 Task: Check the average views per listing of gas furnace in the last 3 years.
Action: Mouse moved to (868, 202)
Screenshot: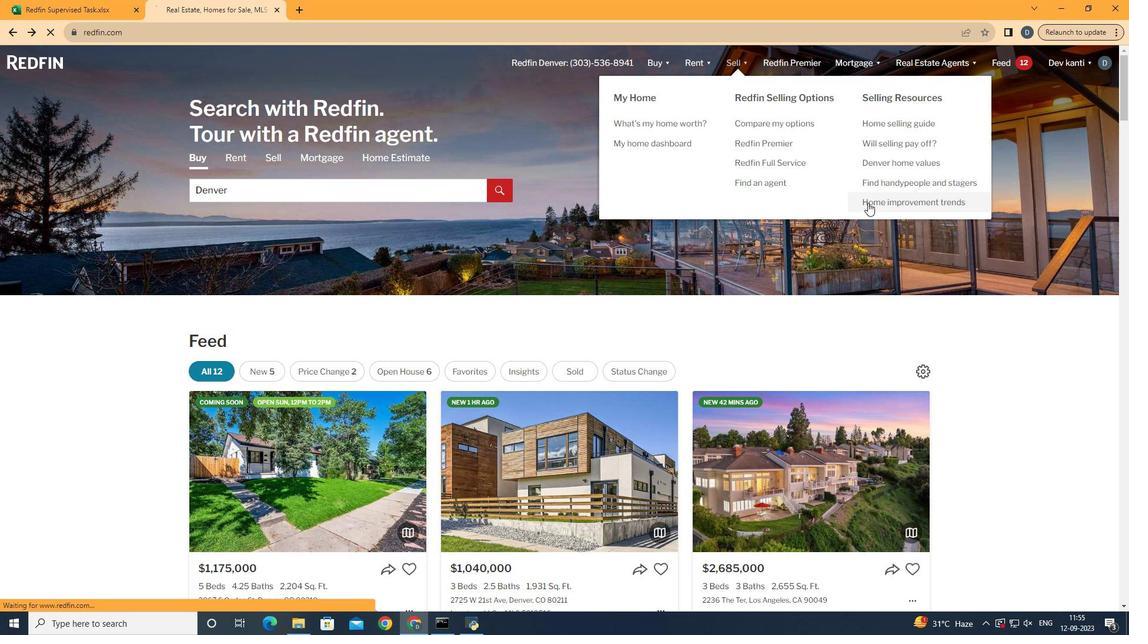 
Action: Mouse pressed left at (868, 202)
Screenshot: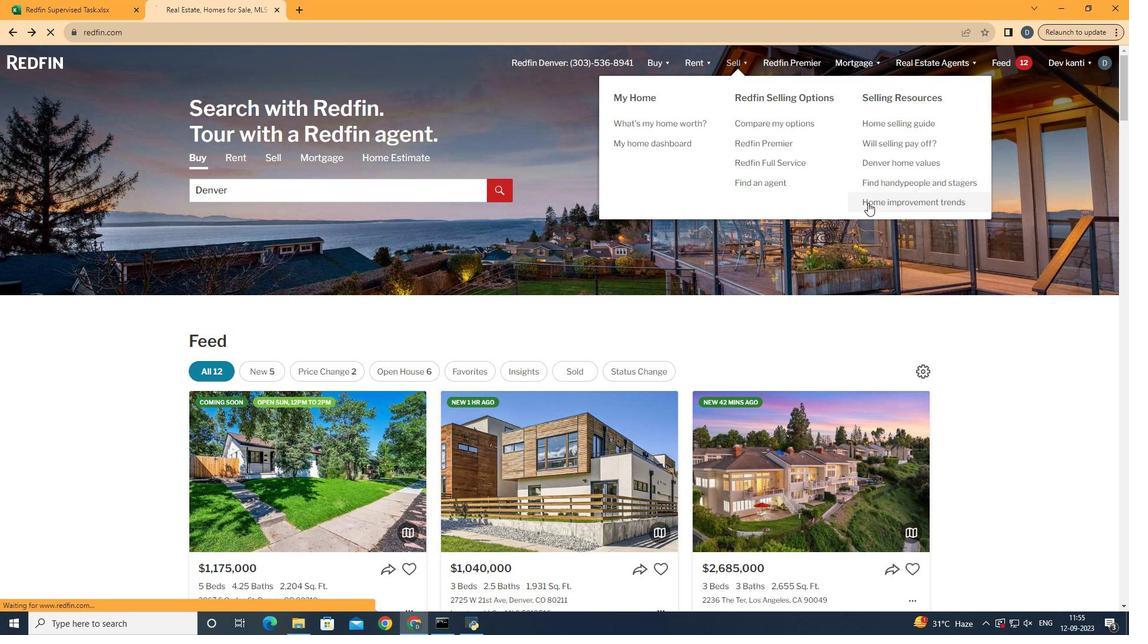 
Action: Mouse moved to (267, 231)
Screenshot: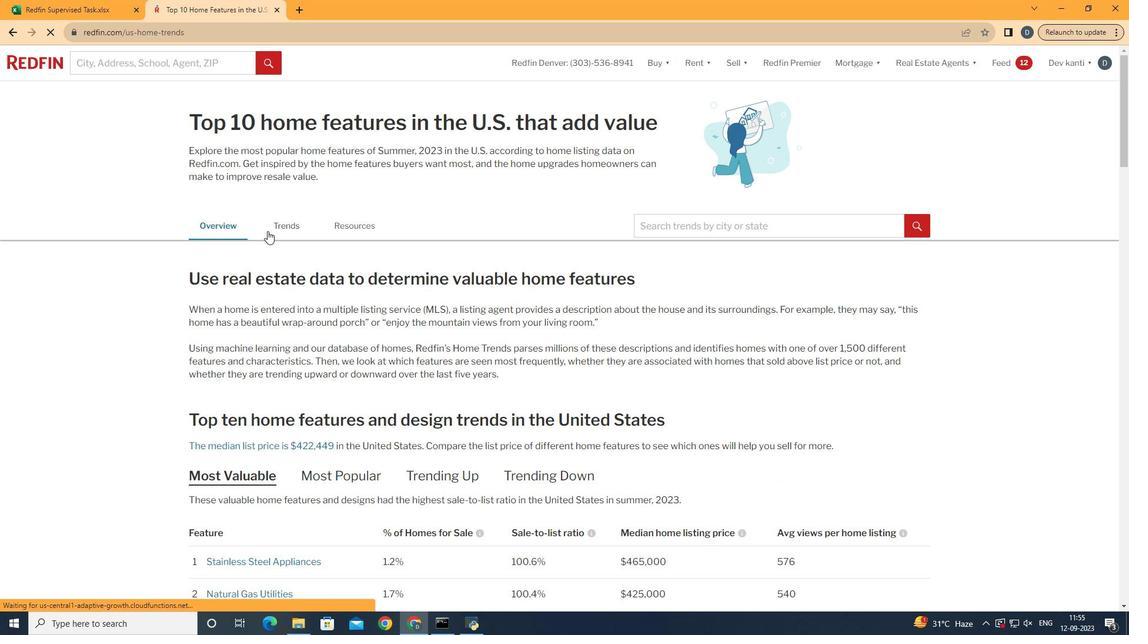 
Action: Mouse pressed left at (267, 231)
Screenshot: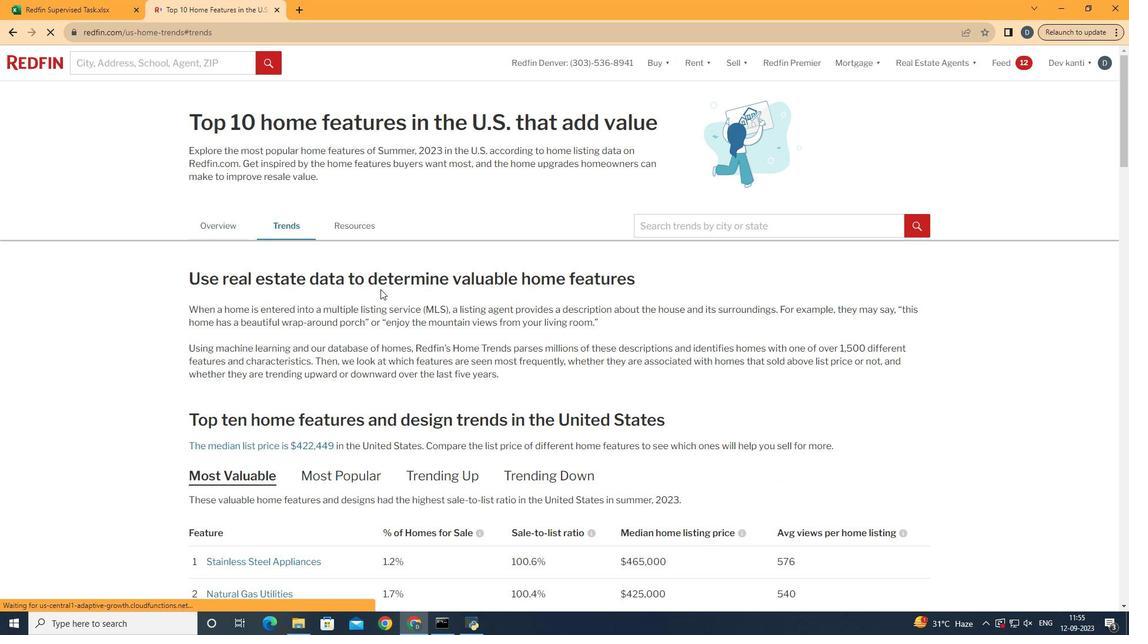 
Action: Mouse moved to (481, 315)
Screenshot: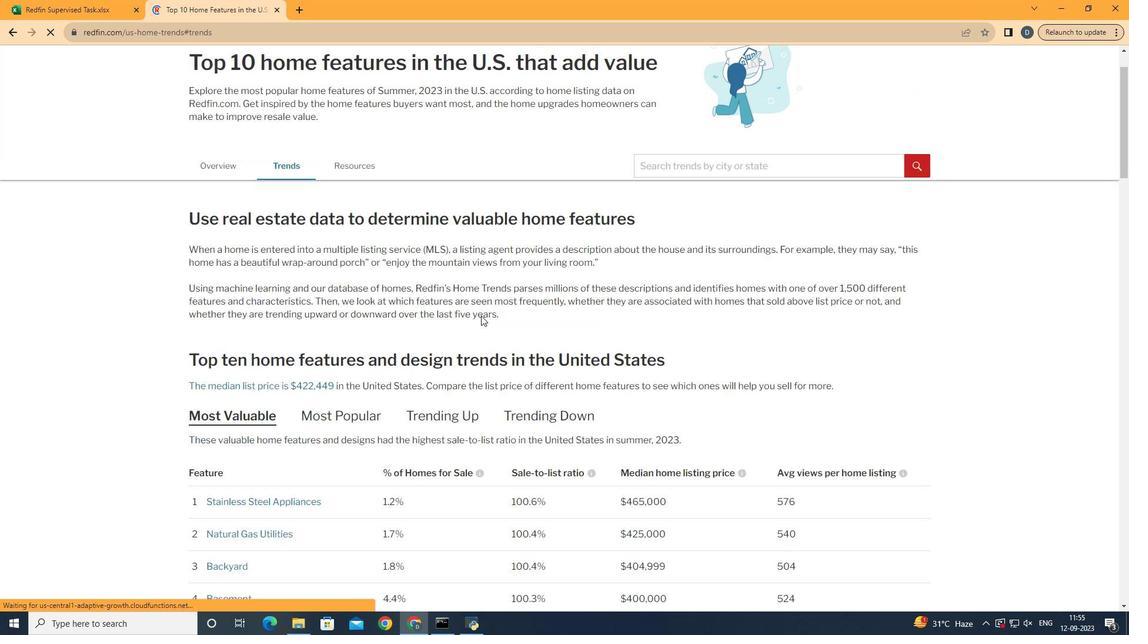 
Action: Mouse scrolled (481, 315) with delta (0, 0)
Screenshot: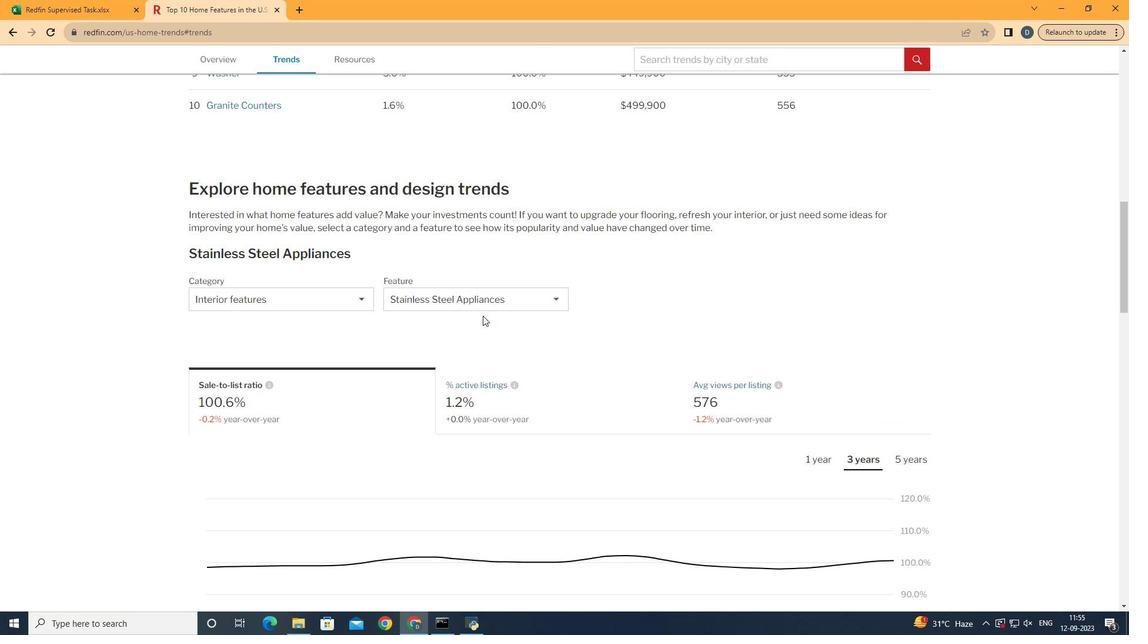 
Action: Mouse moved to (481, 315)
Screenshot: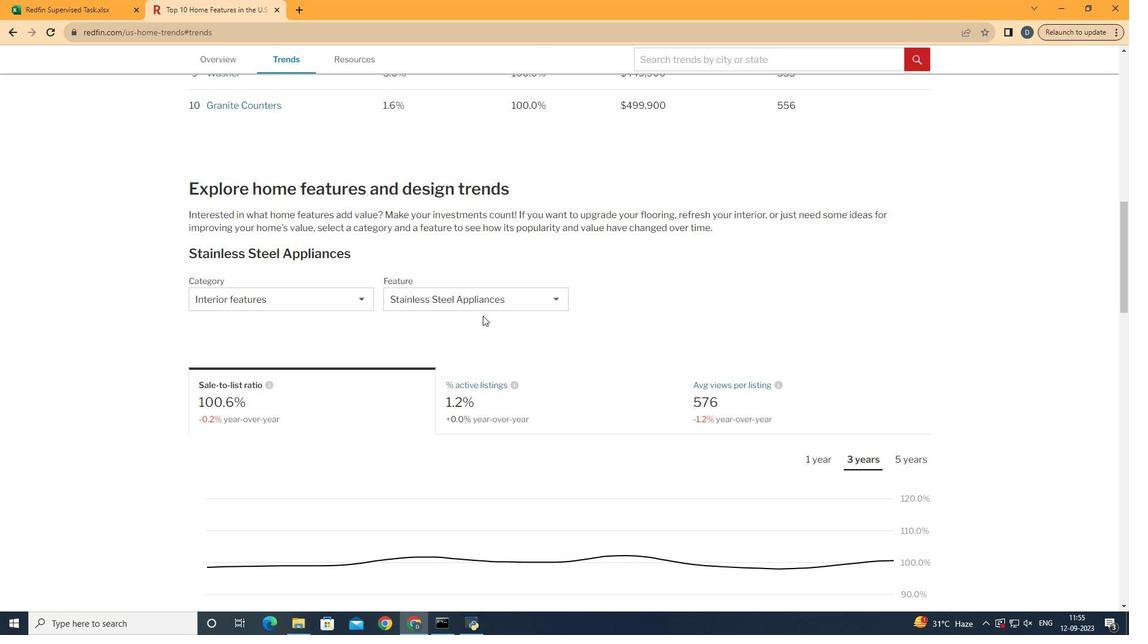 
Action: Mouse scrolled (481, 315) with delta (0, 0)
Screenshot: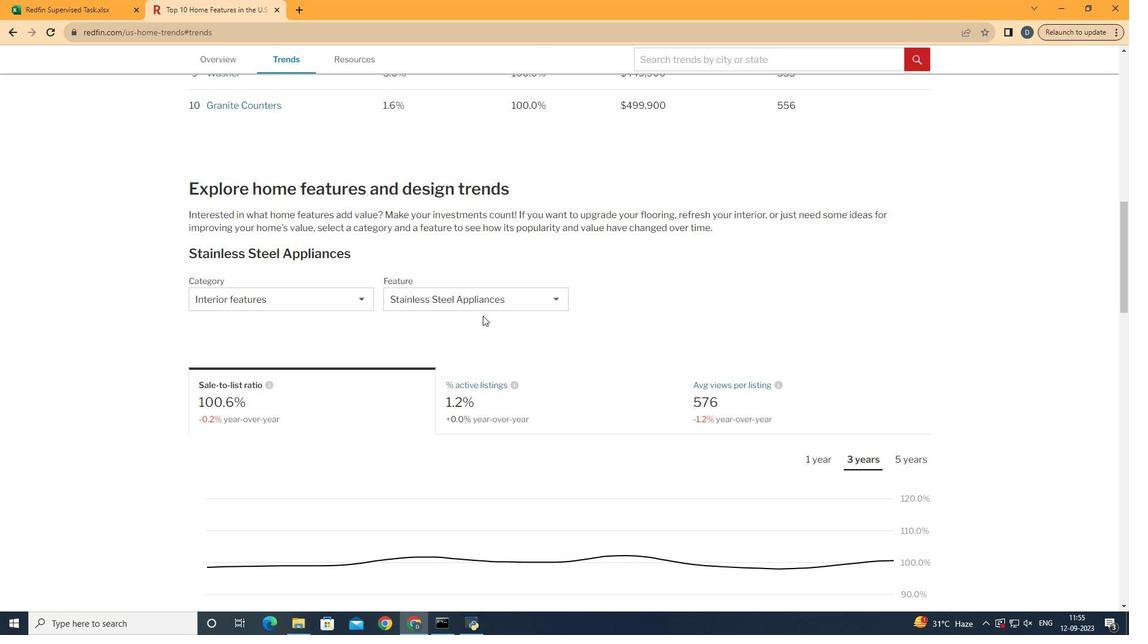 
Action: Mouse scrolled (481, 315) with delta (0, 0)
Screenshot: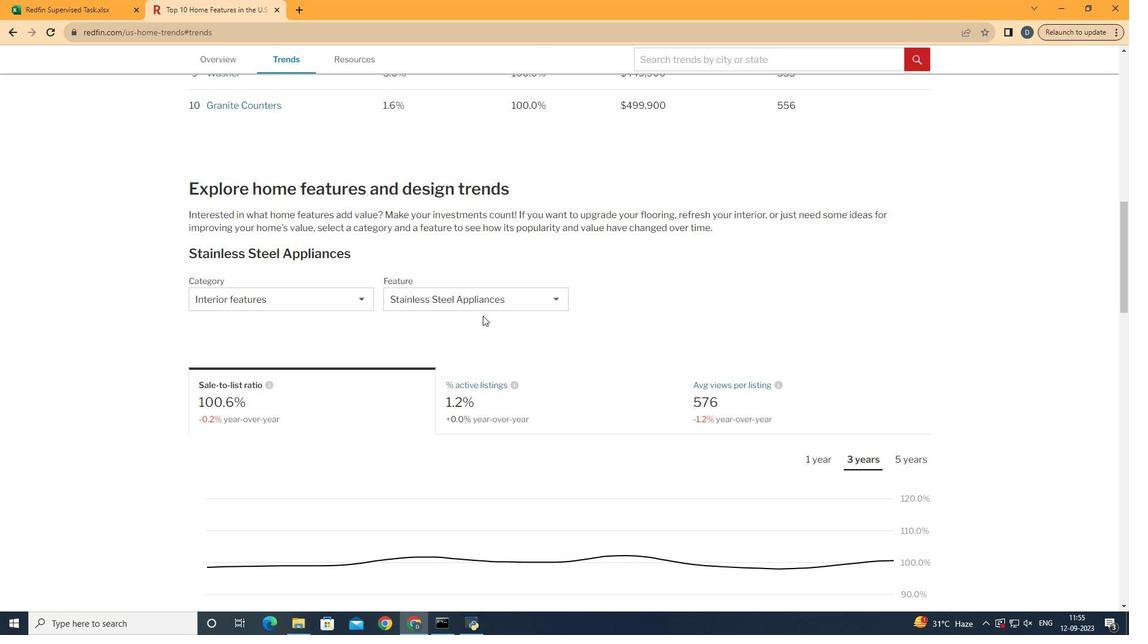
Action: Mouse scrolled (481, 315) with delta (0, 0)
Screenshot: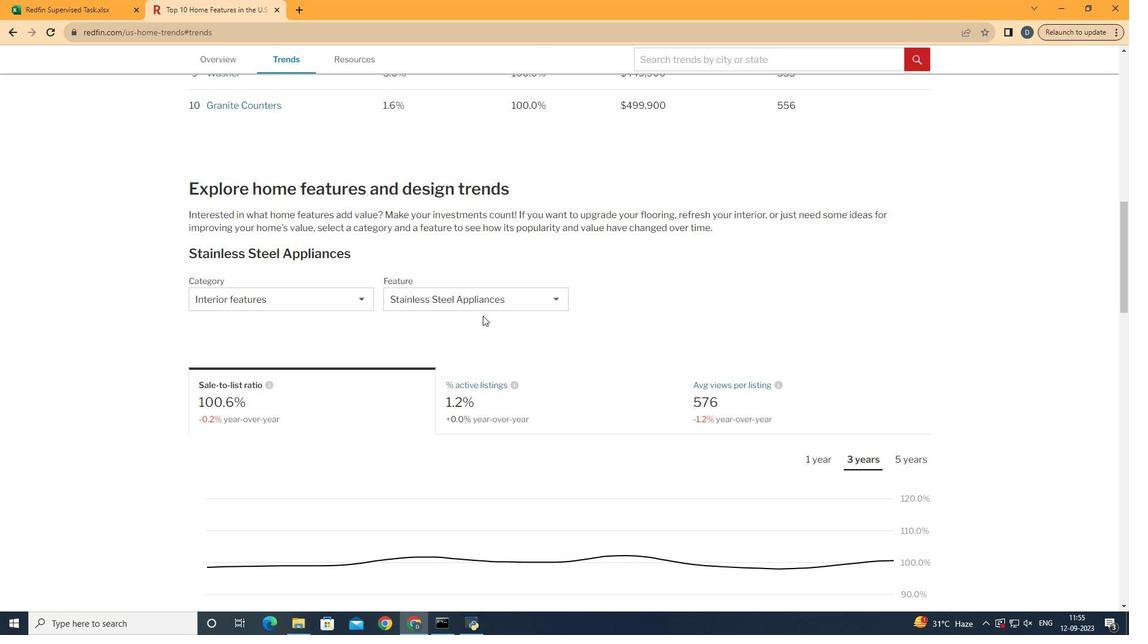 
Action: Mouse scrolled (481, 315) with delta (0, 0)
Screenshot: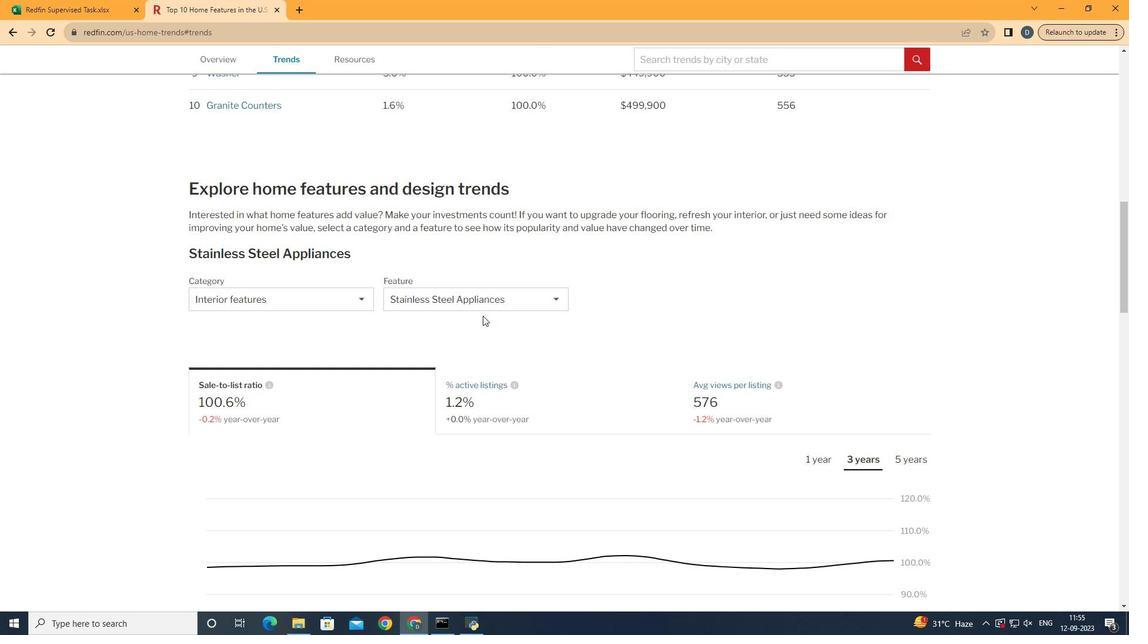 
Action: Mouse scrolled (481, 315) with delta (0, 0)
Screenshot: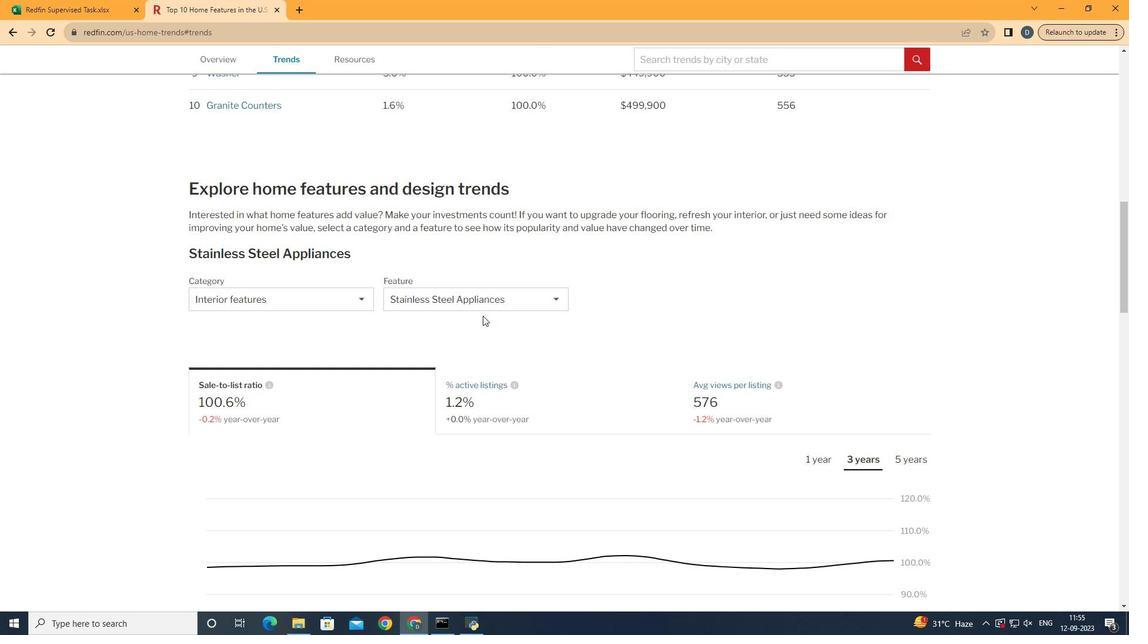 
Action: Mouse scrolled (481, 315) with delta (0, 0)
Screenshot: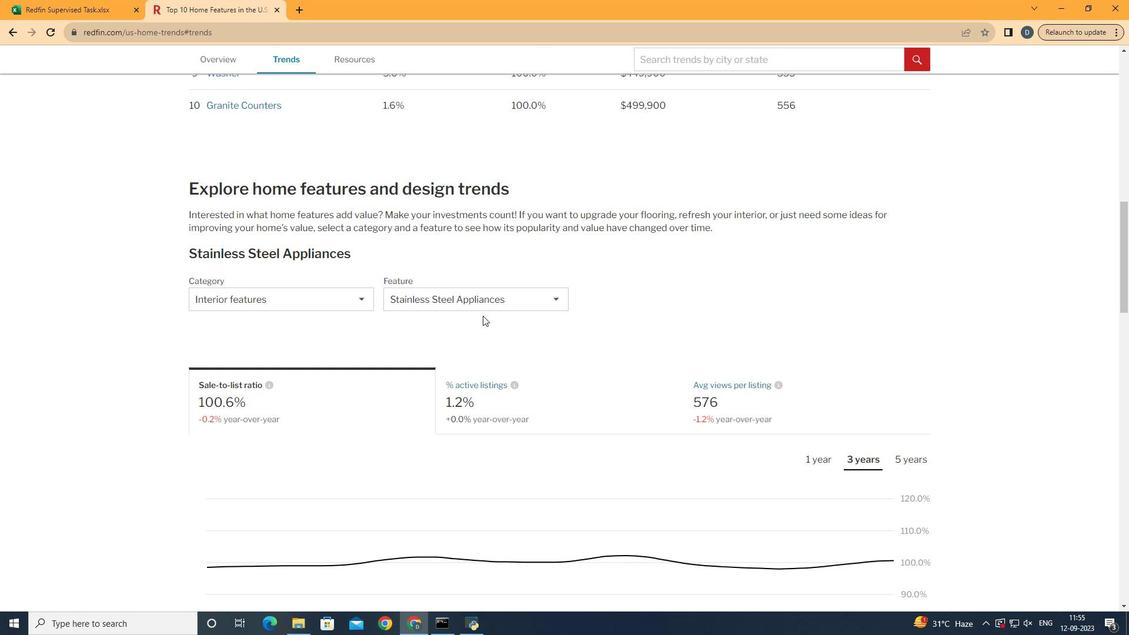 
Action: Mouse moved to (360, 292)
Screenshot: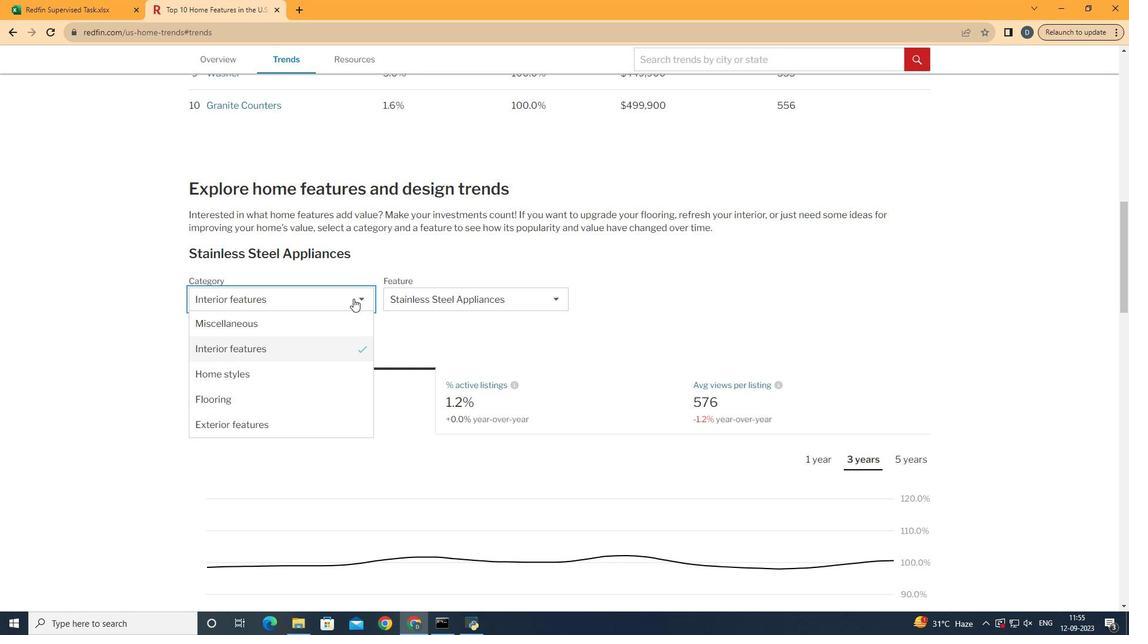 
Action: Mouse pressed left at (360, 292)
Screenshot: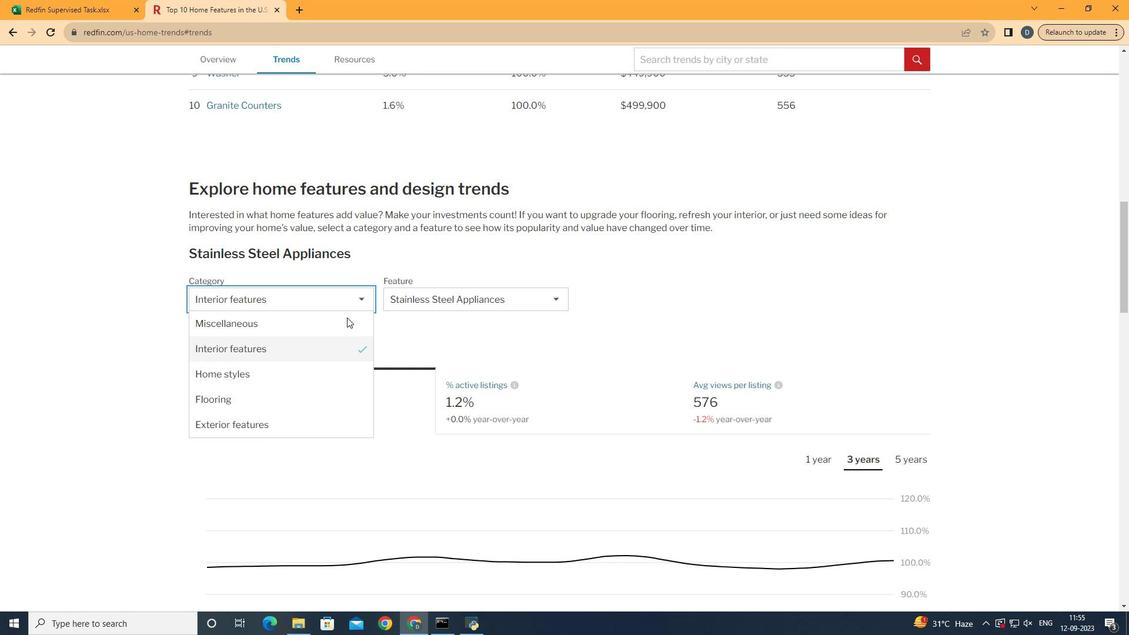 
Action: Mouse moved to (345, 348)
Screenshot: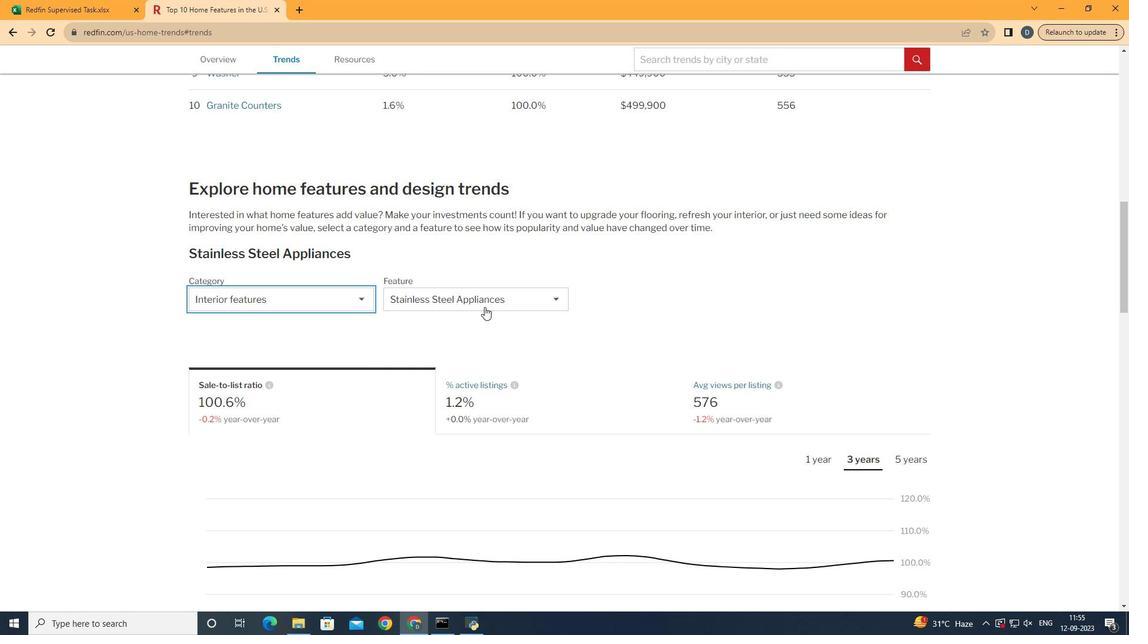 
Action: Mouse pressed left at (345, 348)
Screenshot: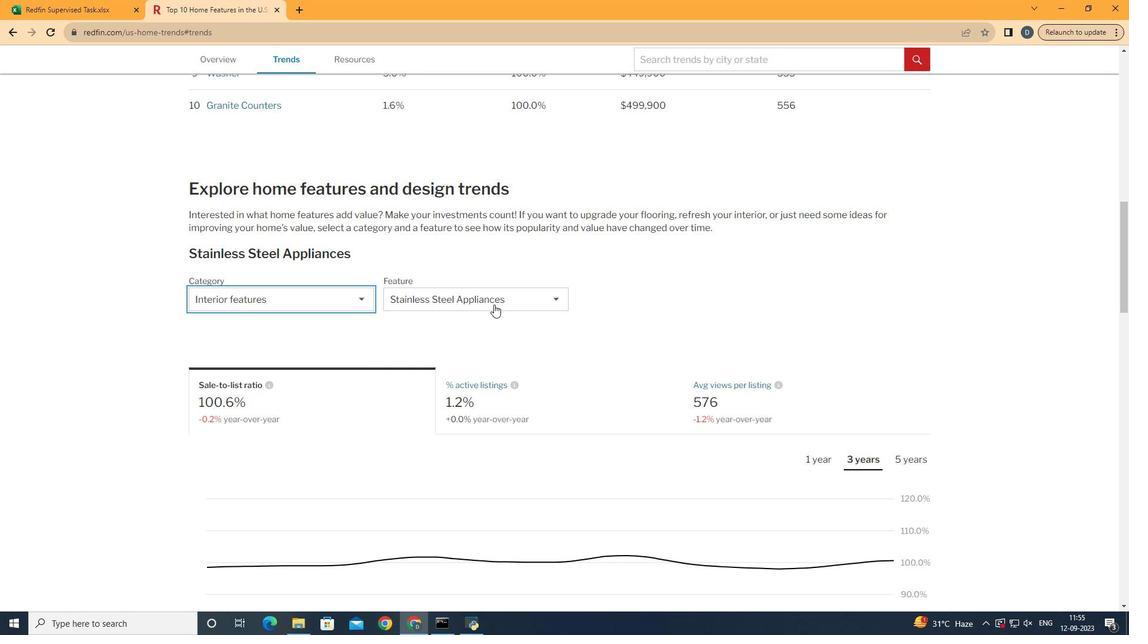 
Action: Mouse moved to (494, 304)
Screenshot: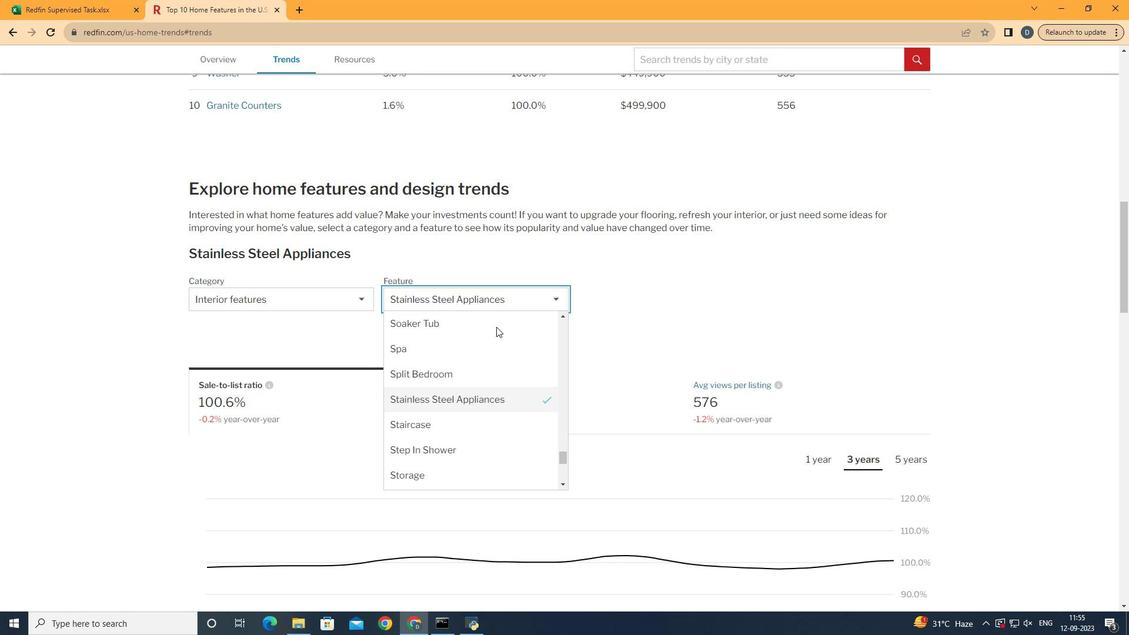 
Action: Mouse pressed left at (494, 304)
Screenshot: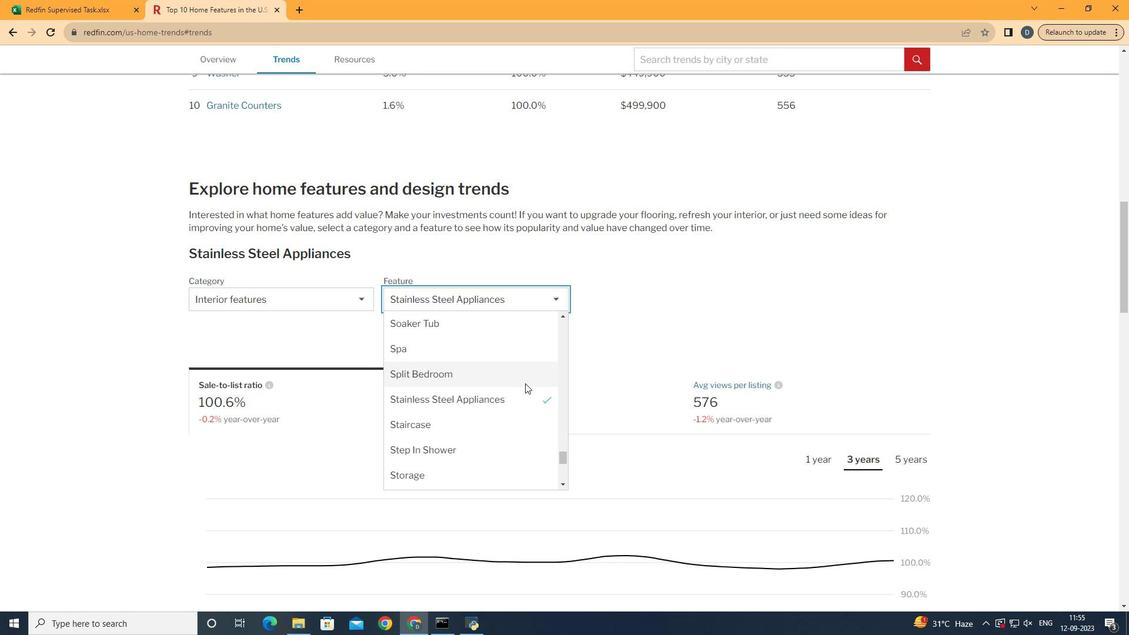 
Action: Mouse moved to (525, 383)
Screenshot: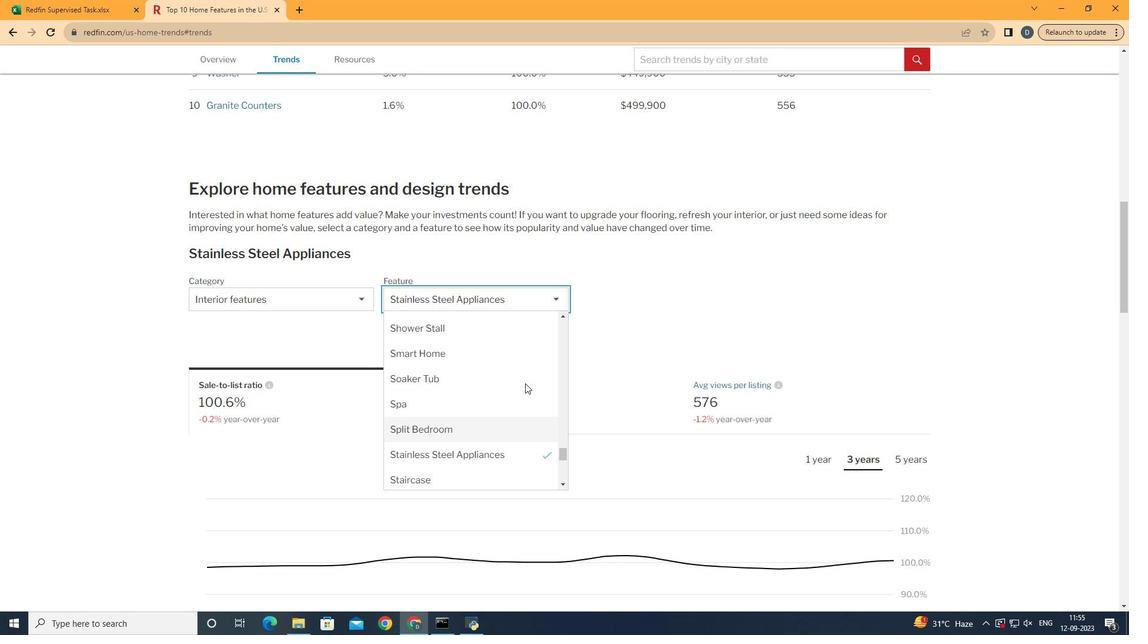 
Action: Mouse scrolled (525, 384) with delta (0, 0)
Screenshot: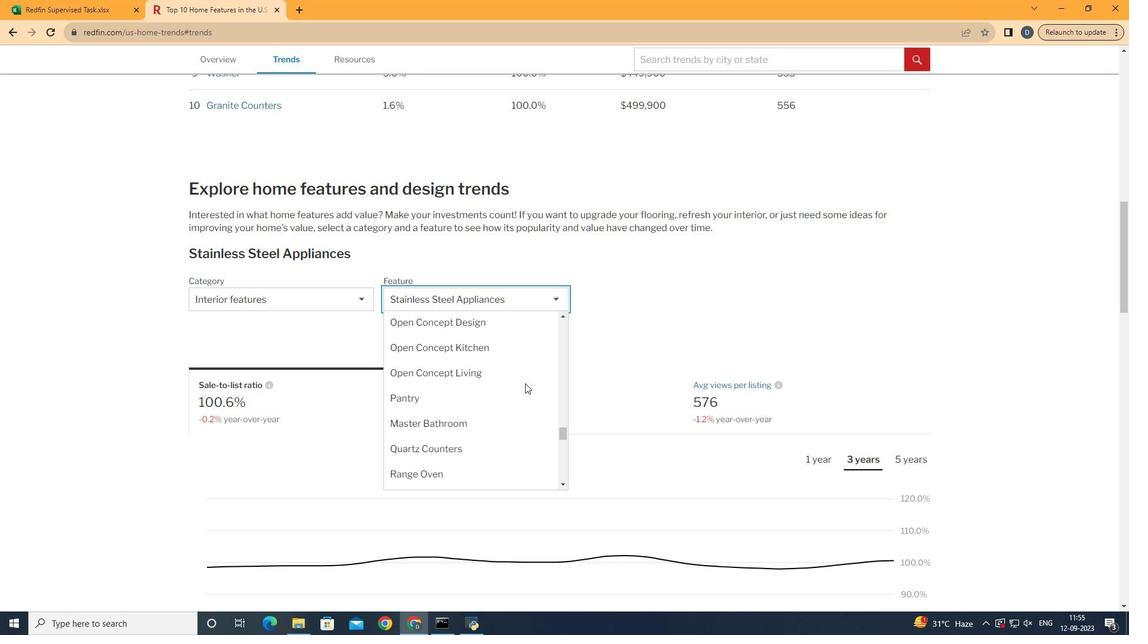 
Action: Mouse scrolled (525, 384) with delta (0, 0)
Screenshot: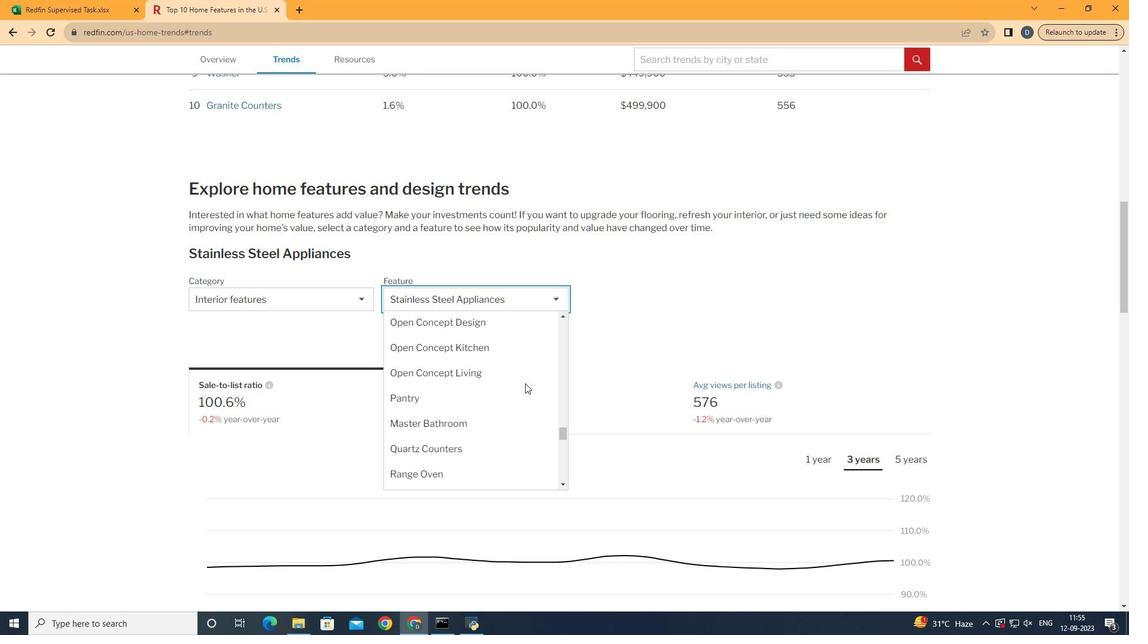 
Action: Mouse scrolled (525, 384) with delta (0, 0)
Screenshot: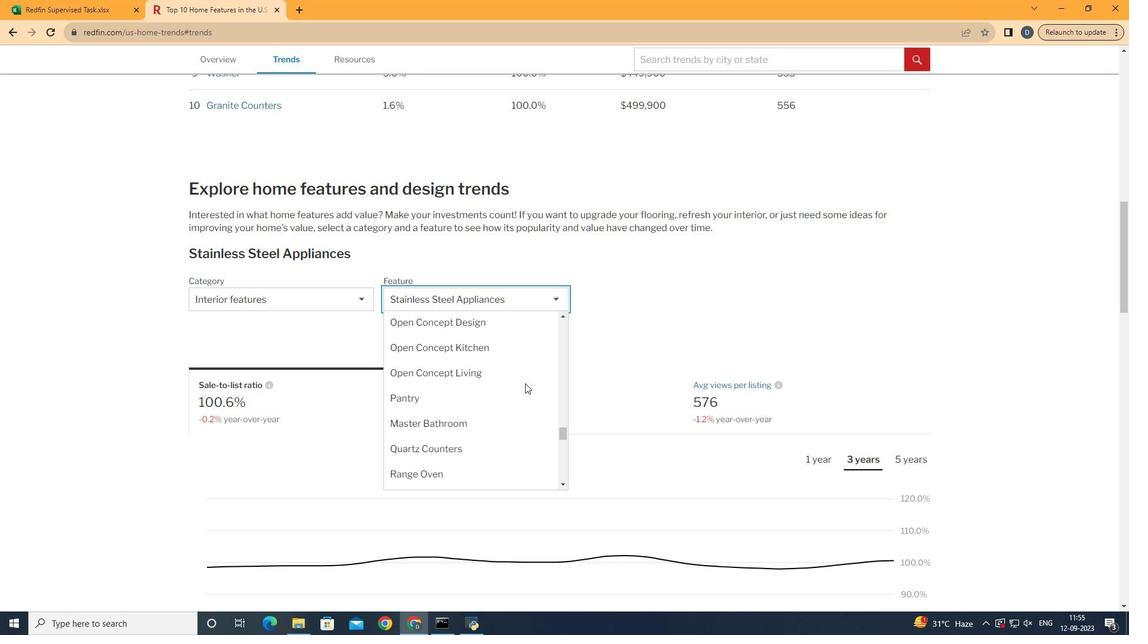 
Action: Mouse scrolled (525, 384) with delta (0, 0)
Screenshot: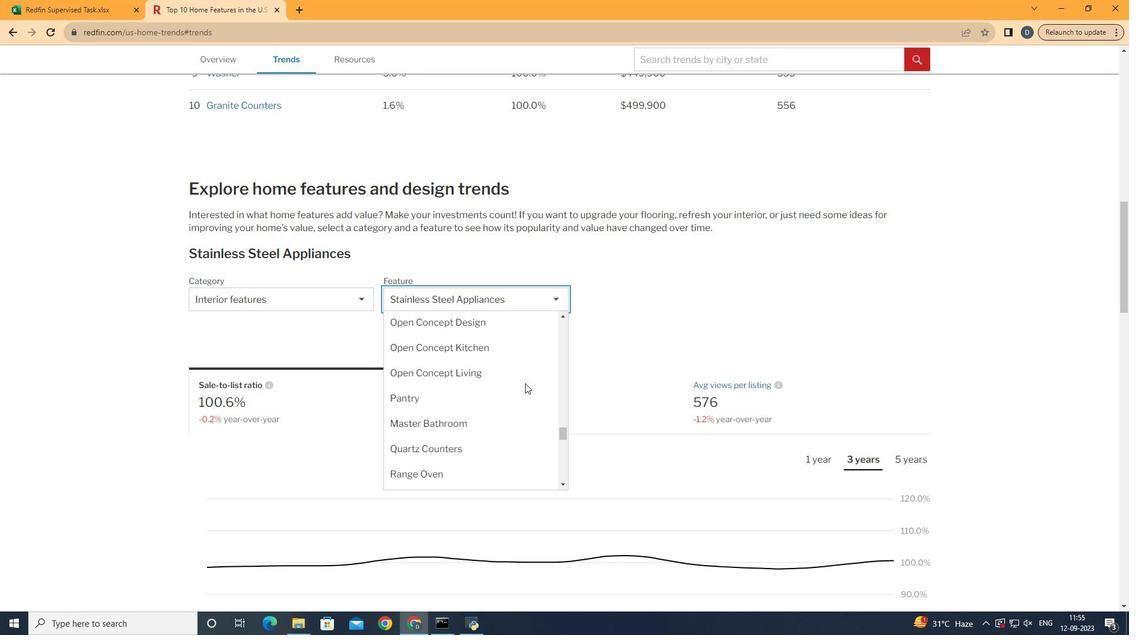 
Action: Mouse scrolled (525, 384) with delta (0, 0)
Screenshot: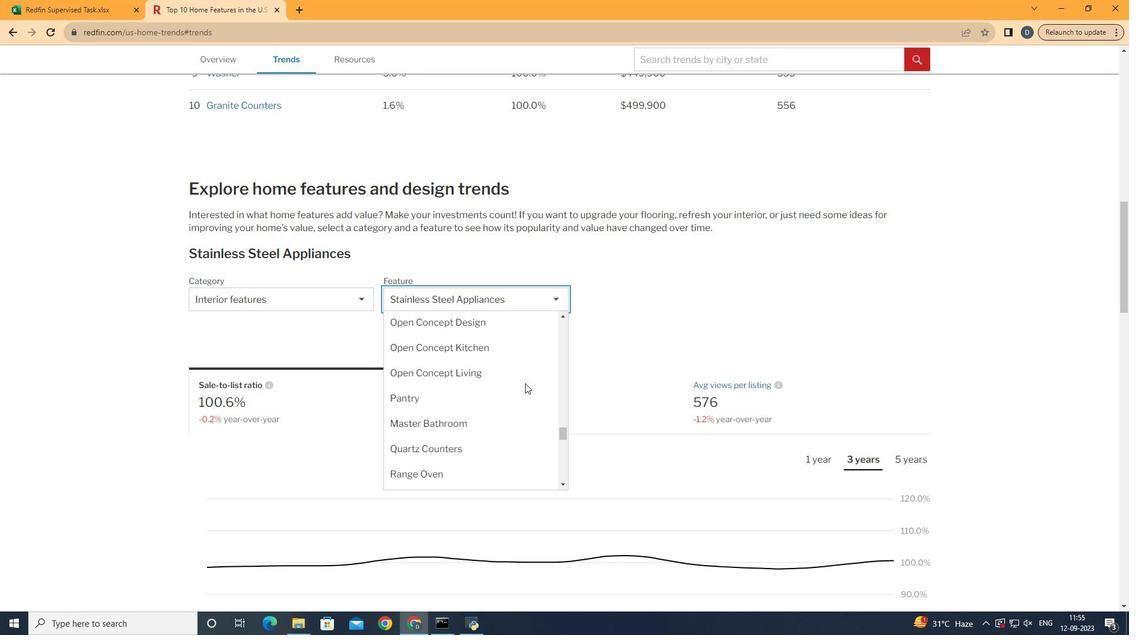 
Action: Mouse scrolled (525, 384) with delta (0, 0)
Screenshot: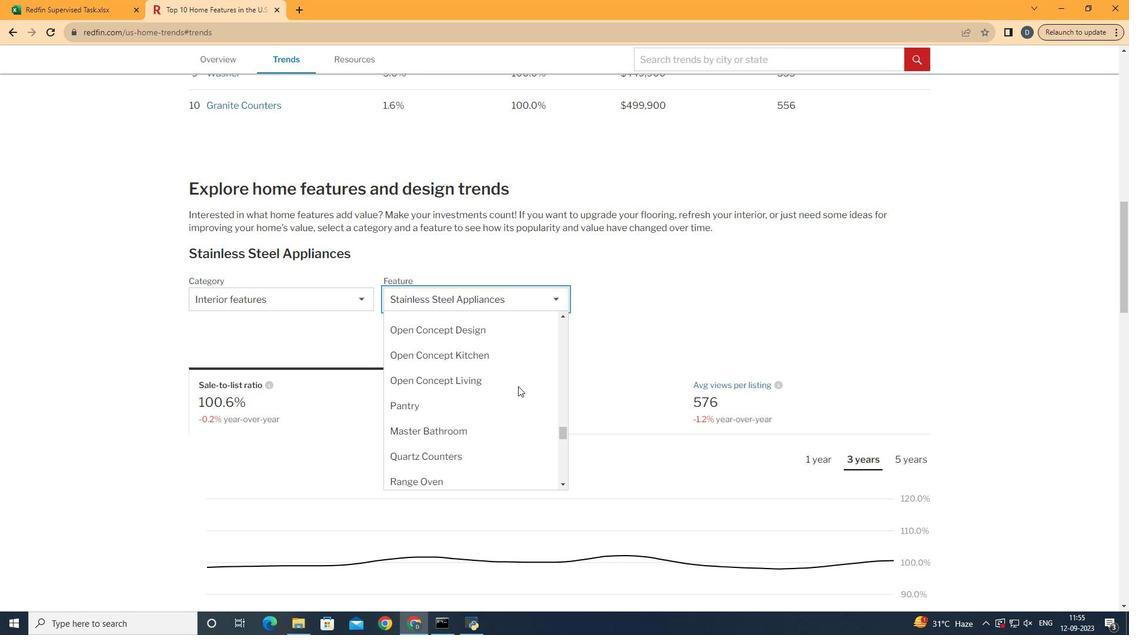 
Action: Mouse scrolled (525, 384) with delta (0, 0)
Screenshot: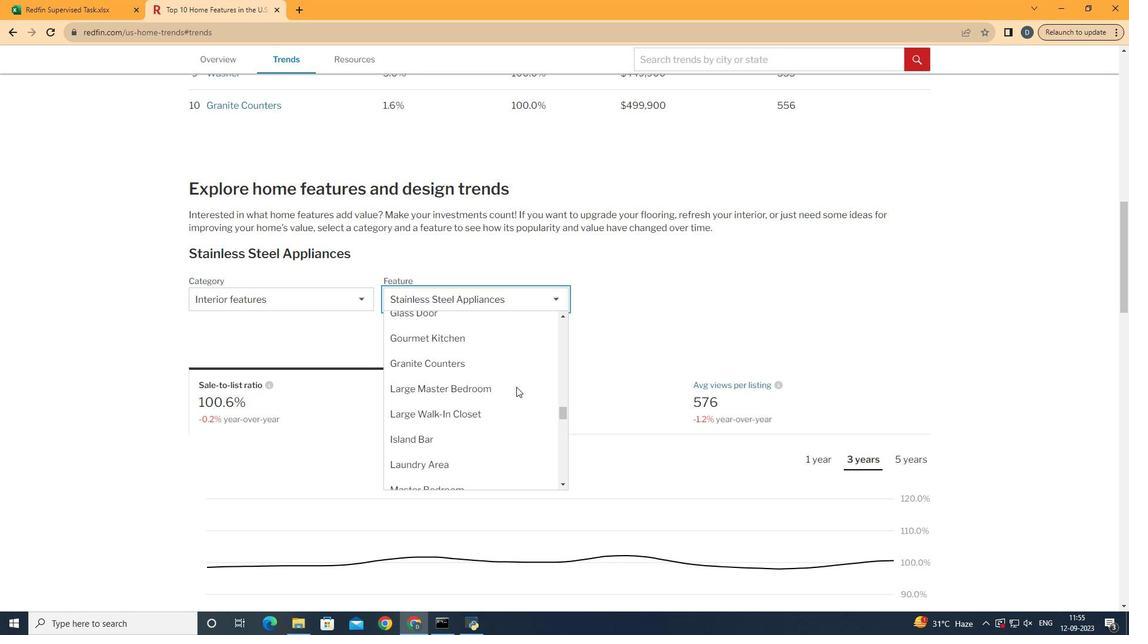 
Action: Mouse scrolled (525, 384) with delta (0, 0)
Screenshot: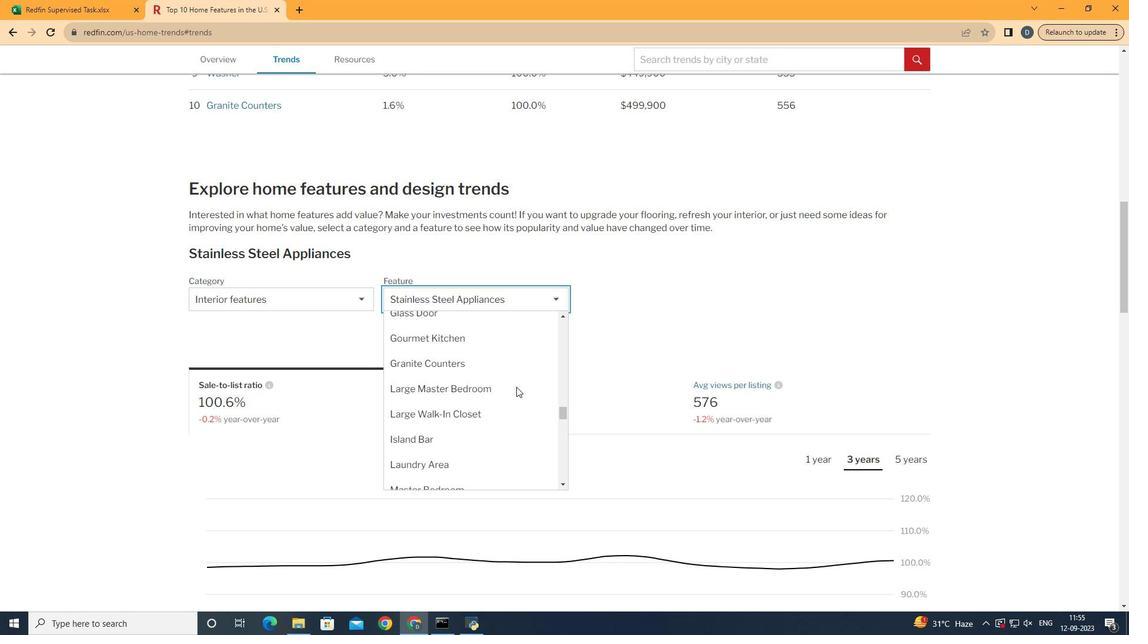 
Action: Mouse moved to (524, 384)
Screenshot: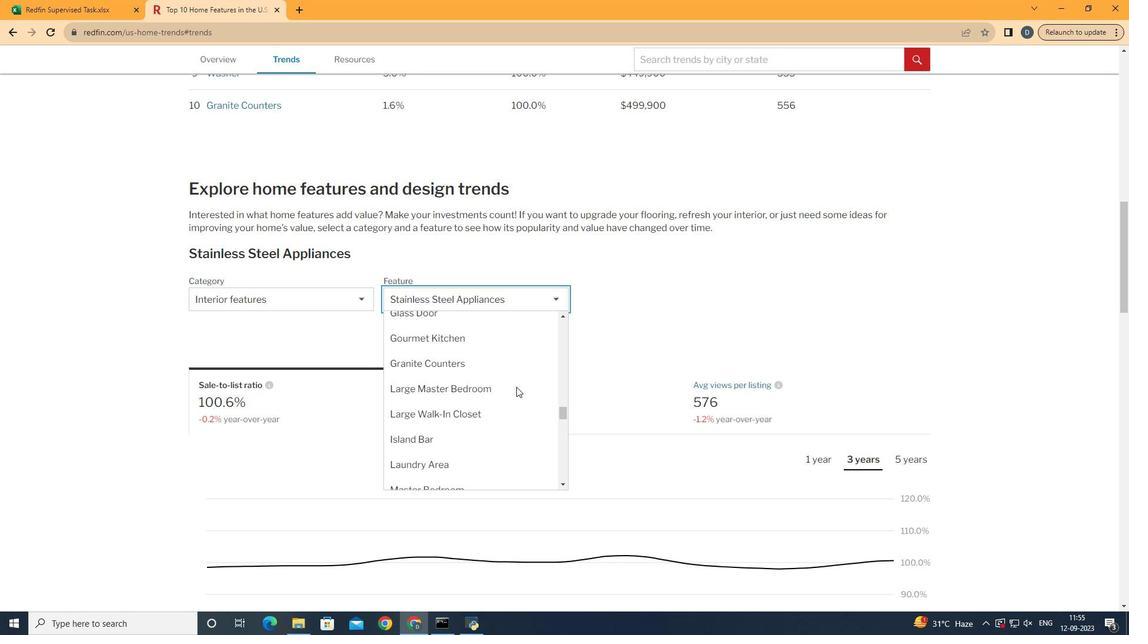 
Action: Mouse scrolled (524, 385) with delta (0, 0)
Screenshot: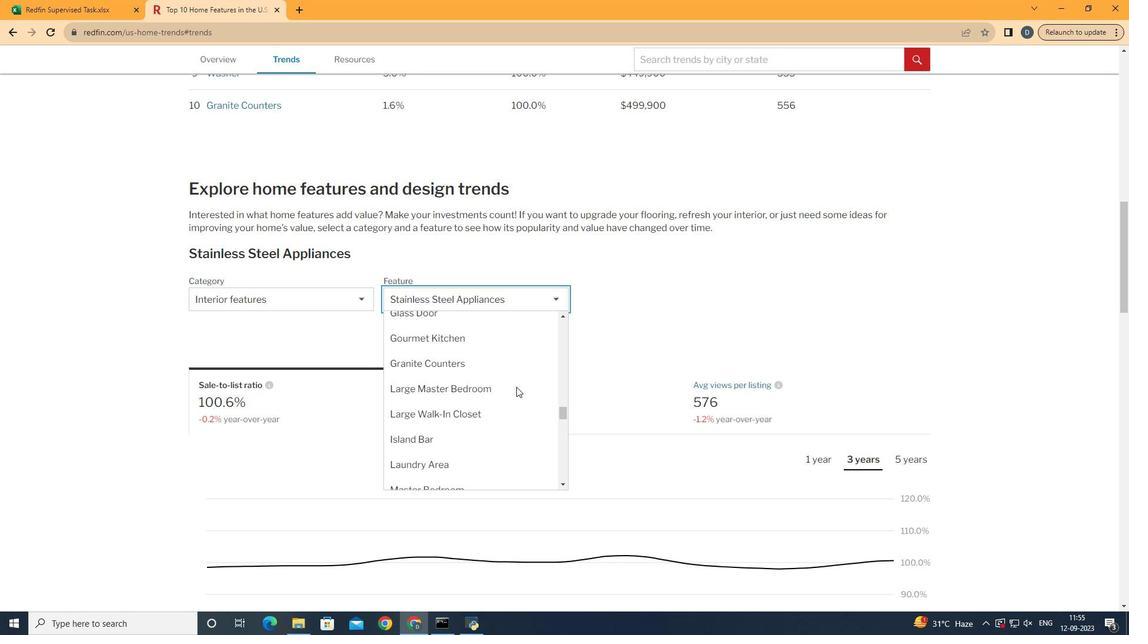 
Action: Mouse moved to (523, 384)
Screenshot: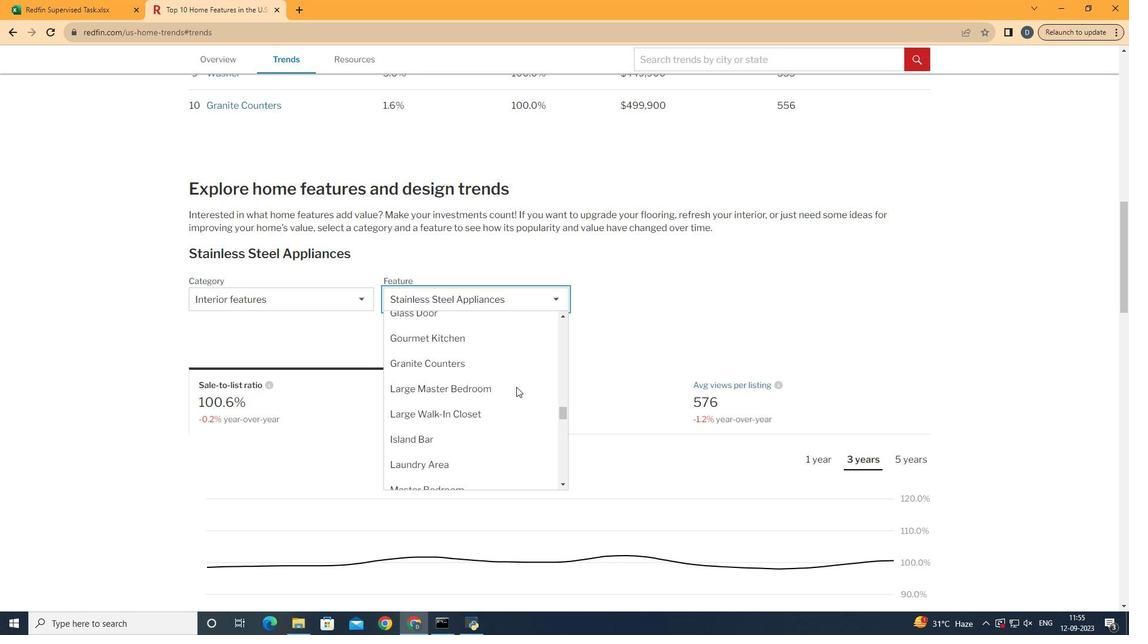 
Action: Mouse scrolled (523, 385) with delta (0, 0)
Screenshot: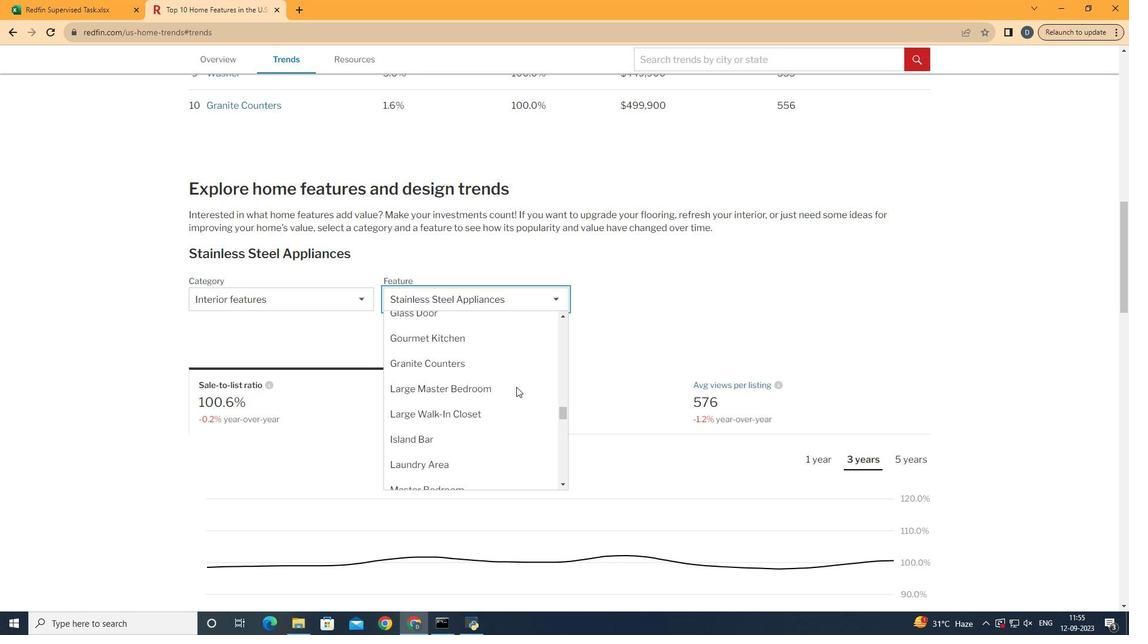 
Action: Mouse moved to (517, 387)
Screenshot: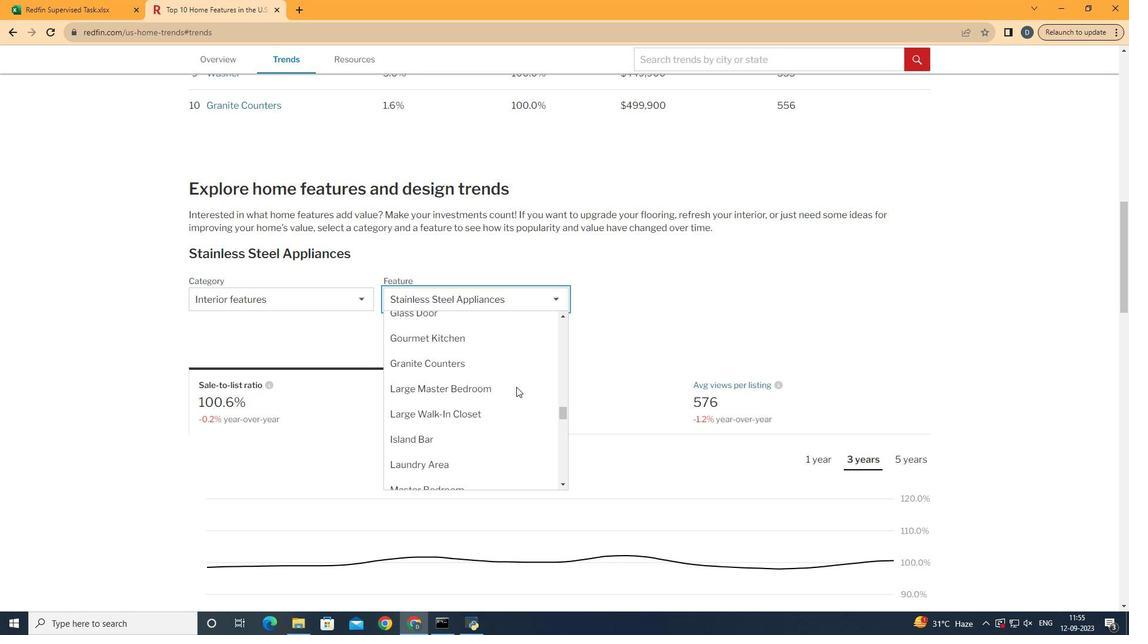 
Action: Mouse scrolled (517, 387) with delta (0, 0)
Screenshot: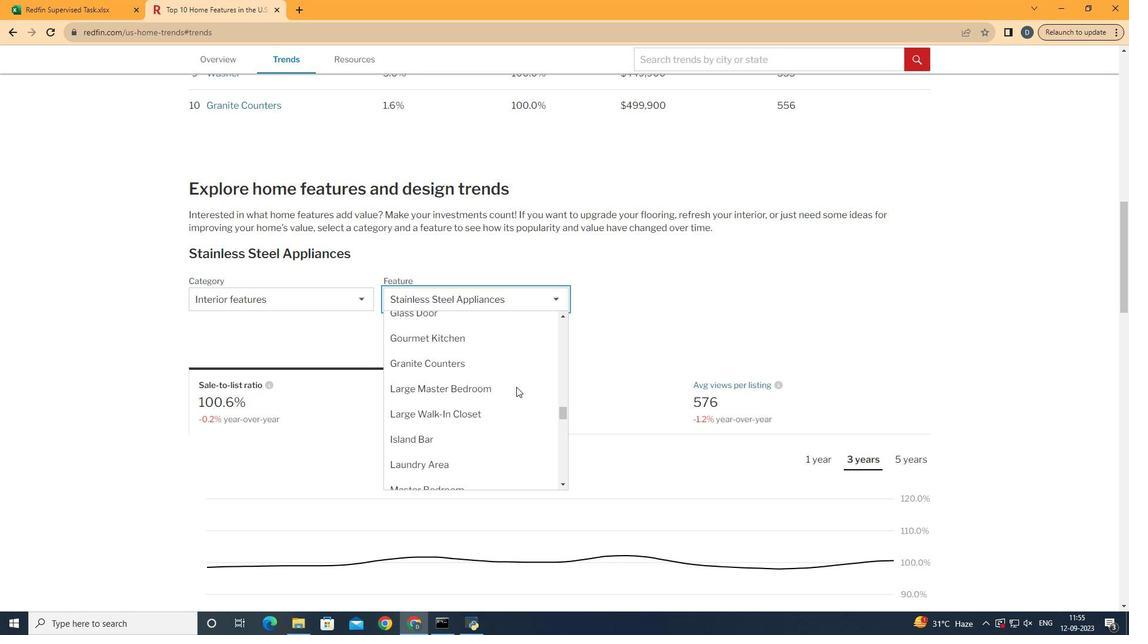 
Action: Mouse moved to (516, 387)
Screenshot: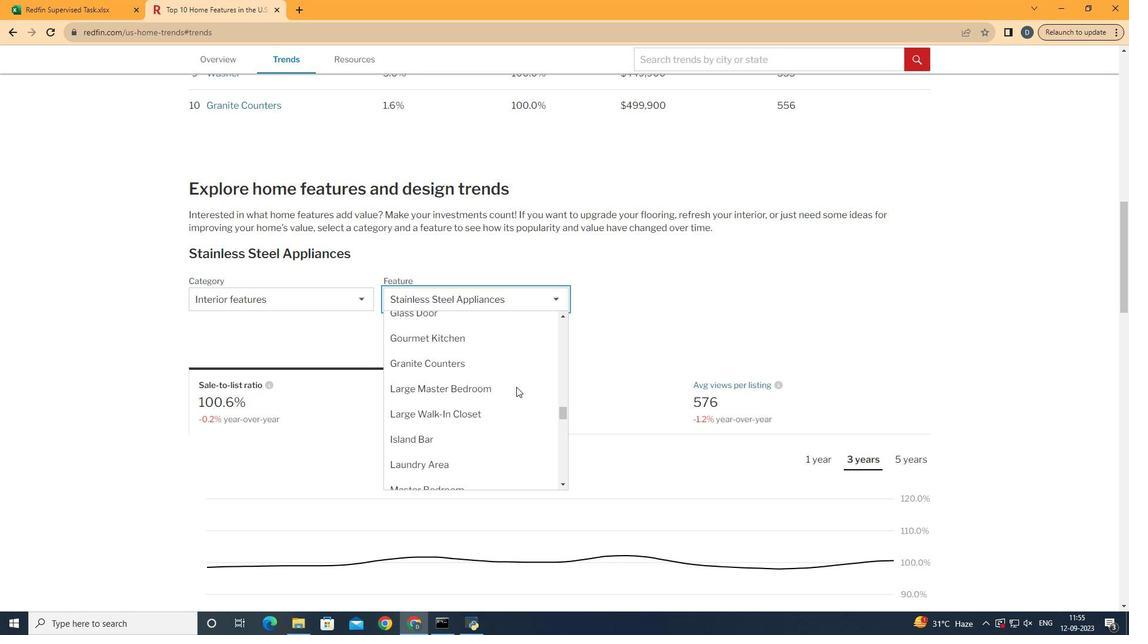 
Action: Mouse scrolled (516, 387) with delta (0, 0)
Screenshot: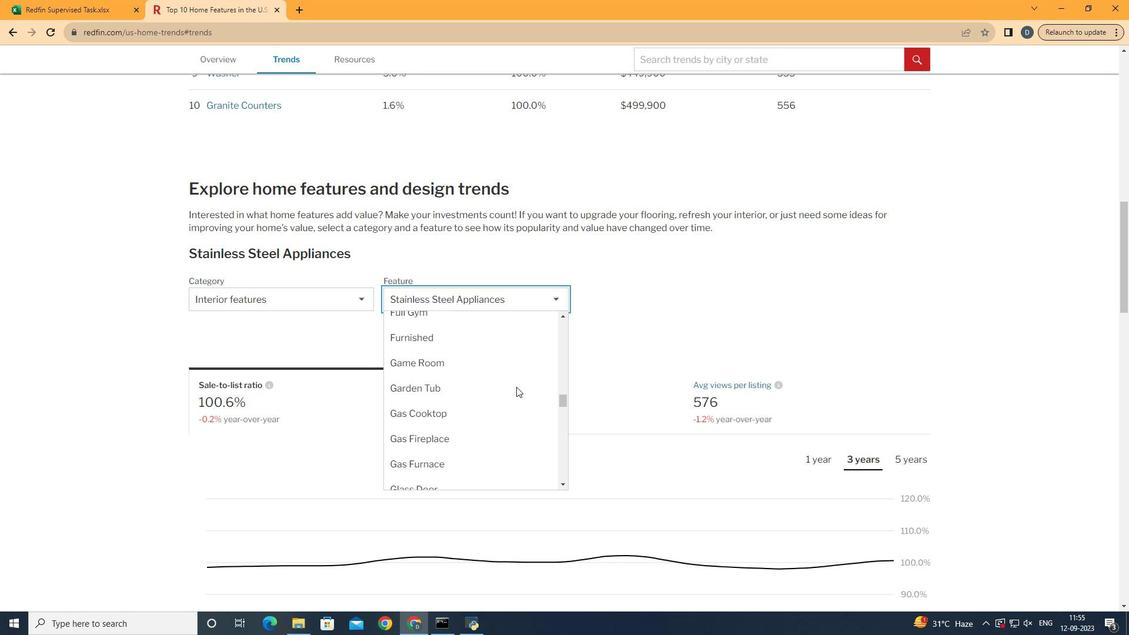 
Action: Mouse scrolled (516, 387) with delta (0, 0)
Screenshot: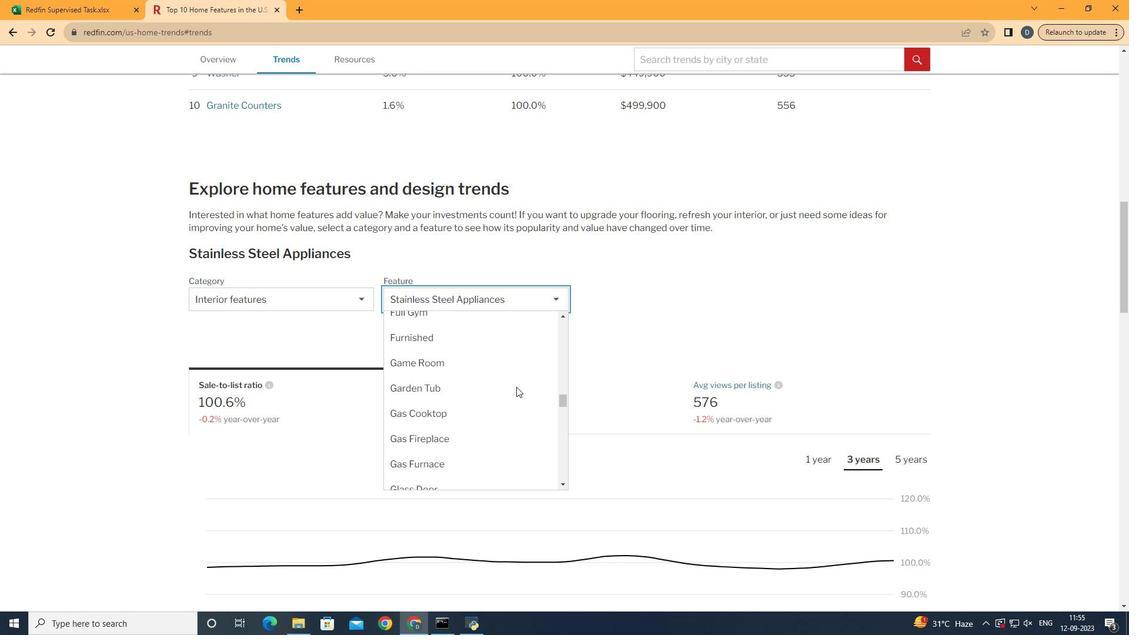 
Action: Mouse scrolled (516, 387) with delta (0, 0)
Screenshot: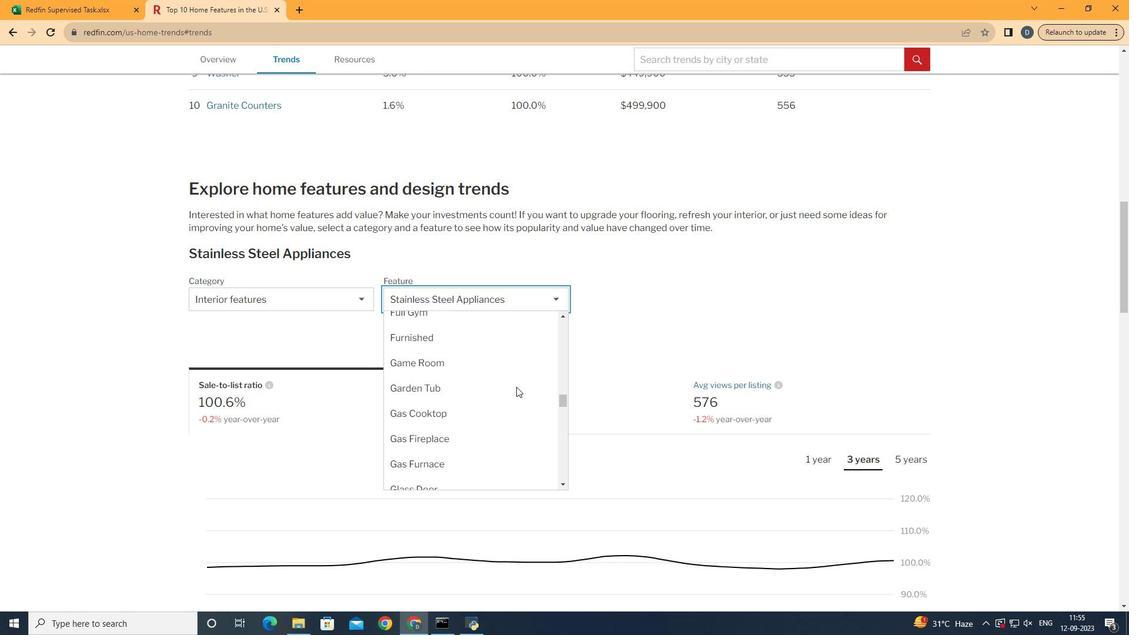 
Action: Mouse moved to (490, 460)
Screenshot: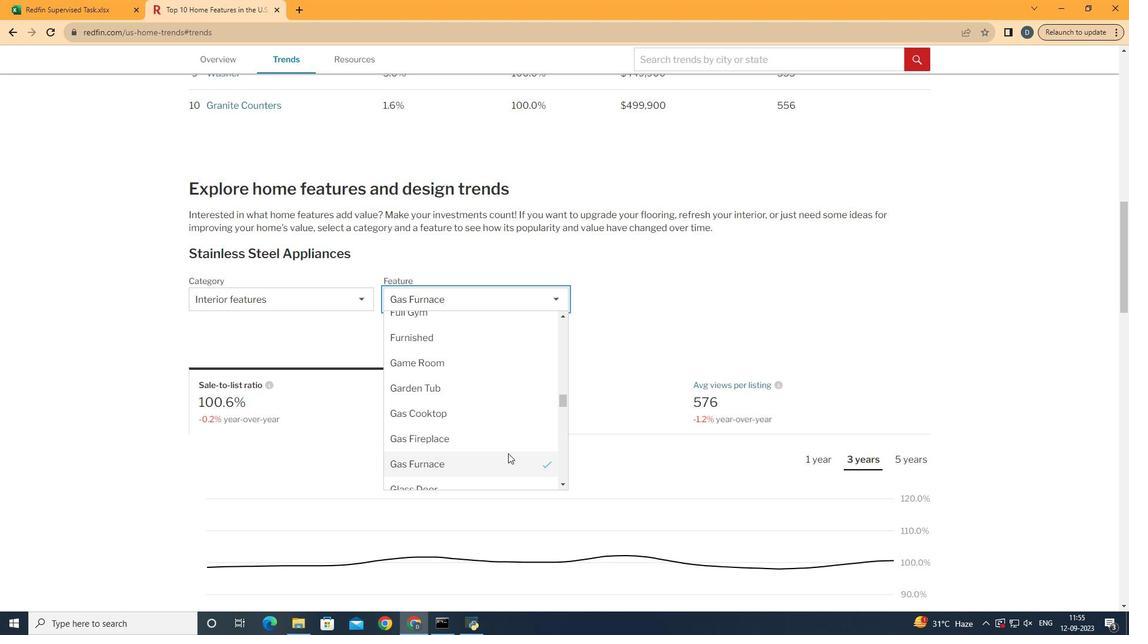 
Action: Mouse pressed left at (490, 460)
Screenshot: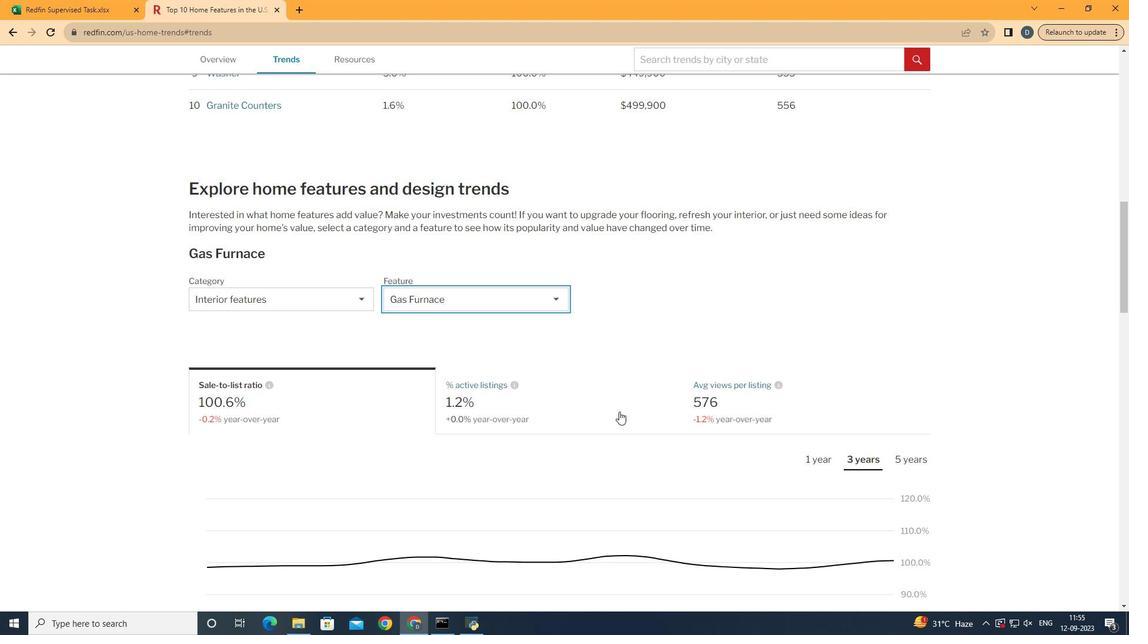 
Action: Mouse moved to (840, 403)
Screenshot: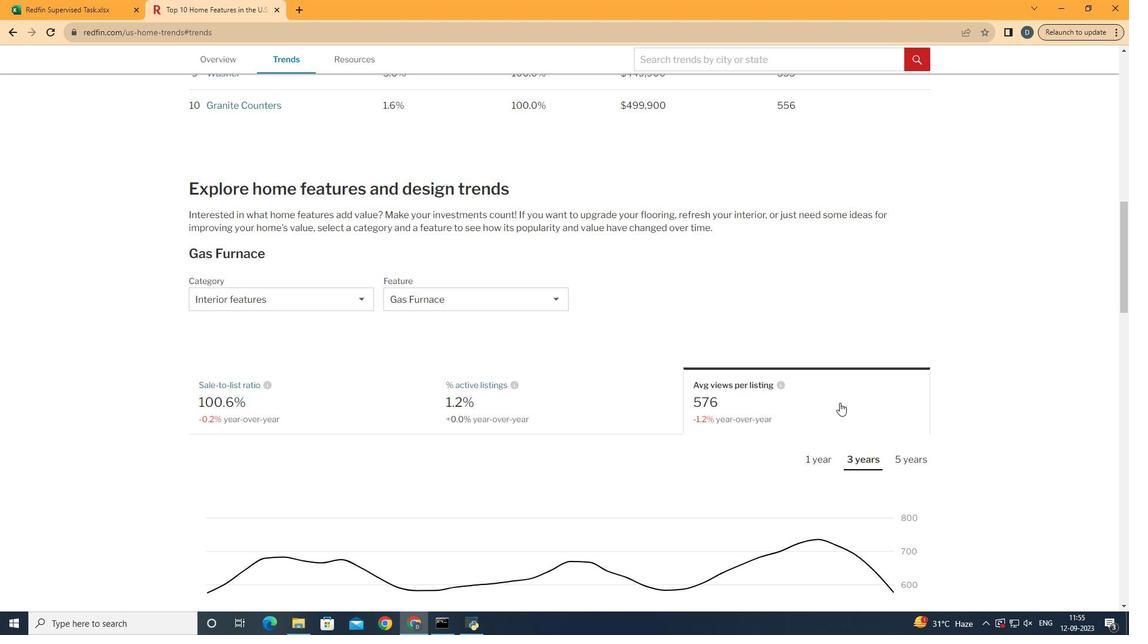 
Action: Mouse pressed left at (840, 403)
Screenshot: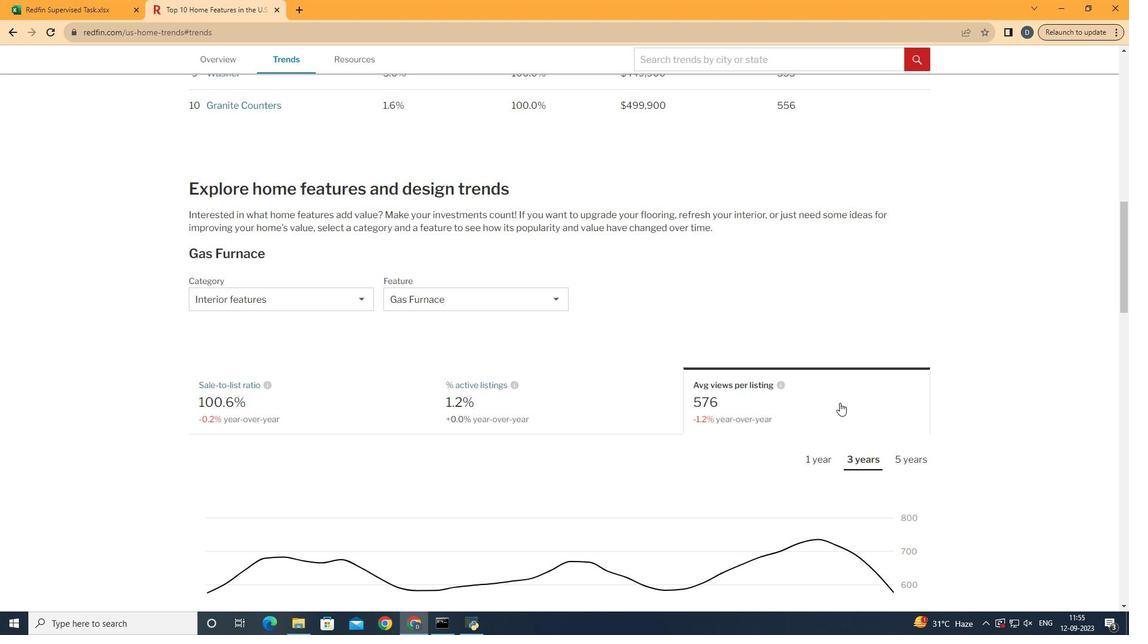 
Action: Mouse moved to (840, 403)
Screenshot: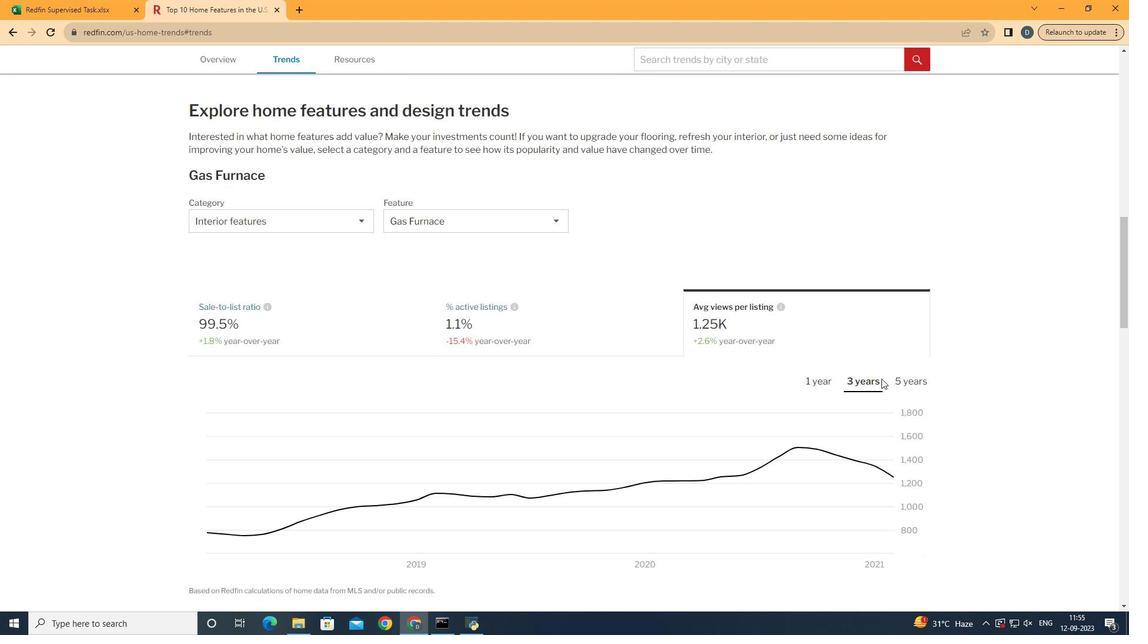 
Action: Mouse scrolled (840, 402) with delta (0, 0)
Screenshot: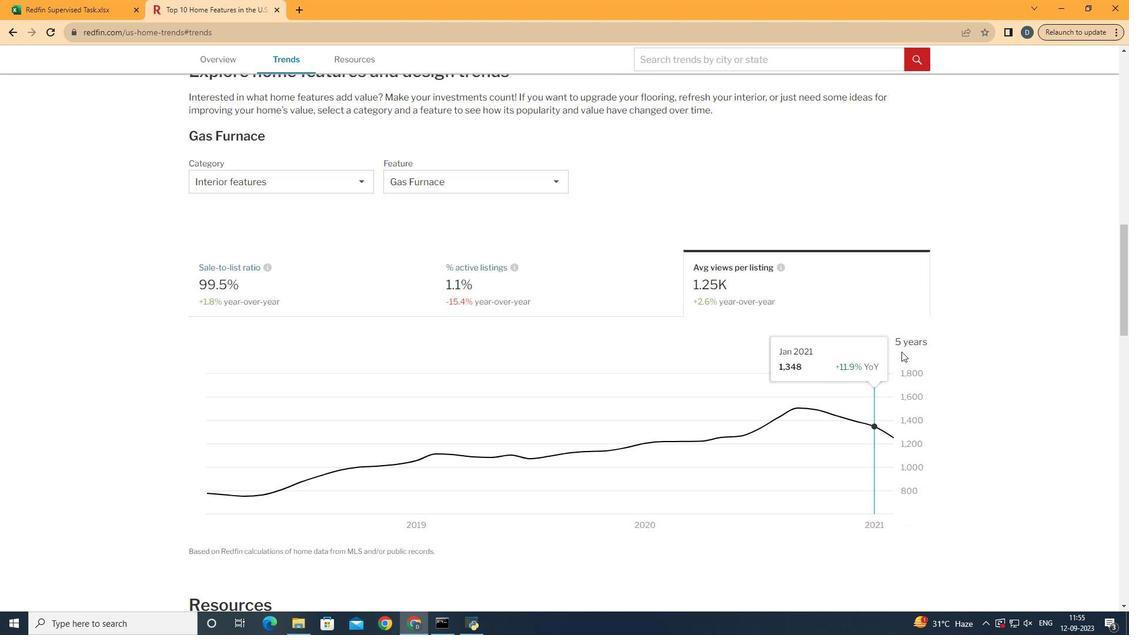 
Action: Mouse scrolled (840, 402) with delta (0, 0)
Screenshot: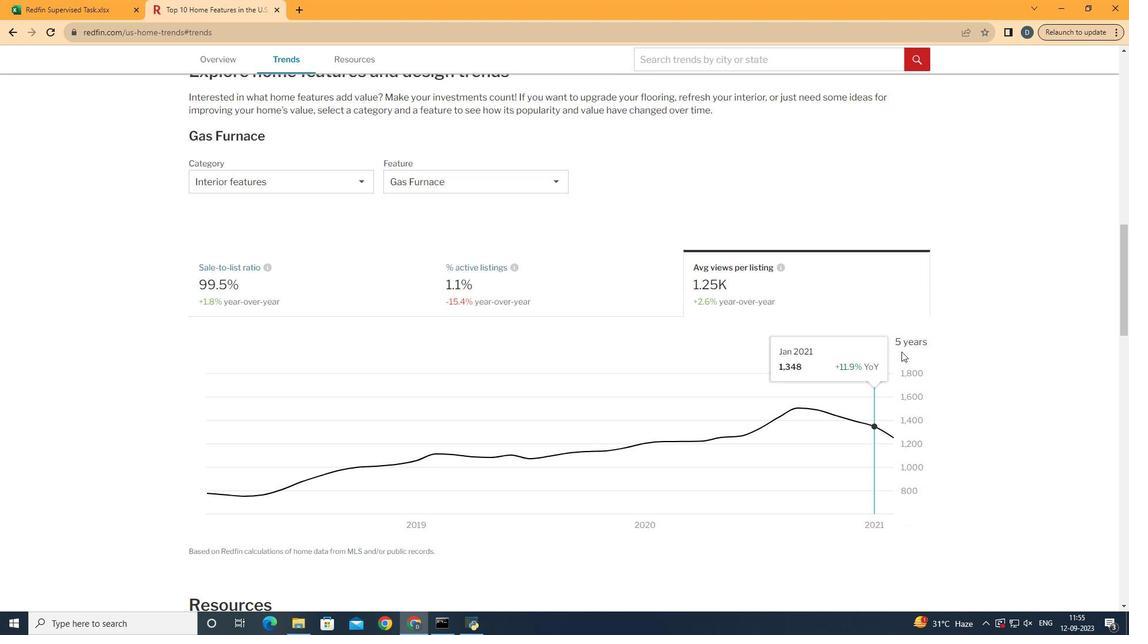 
Action: Mouse moved to (876, 340)
Screenshot: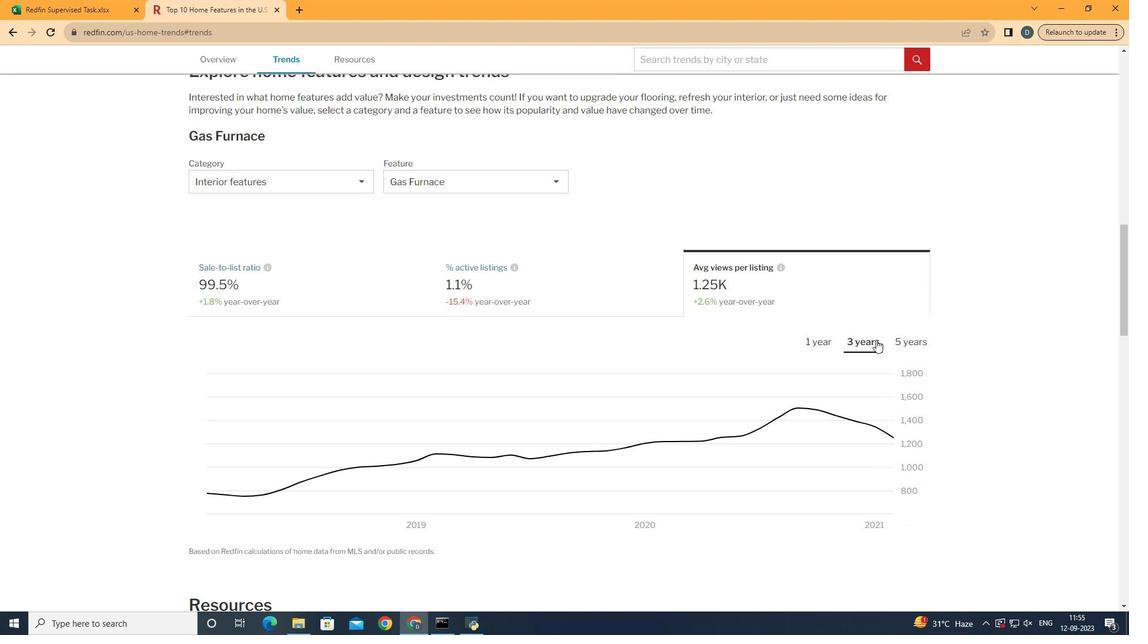 
Action: Mouse pressed left at (876, 340)
Screenshot: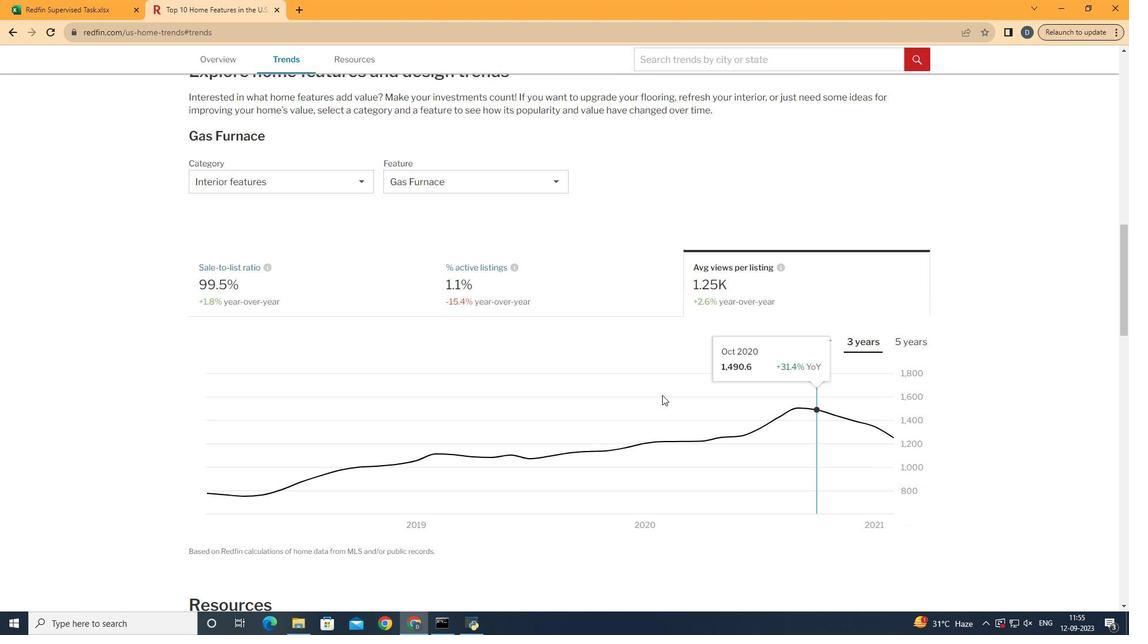 
Action: Mouse moved to (861, 454)
Screenshot: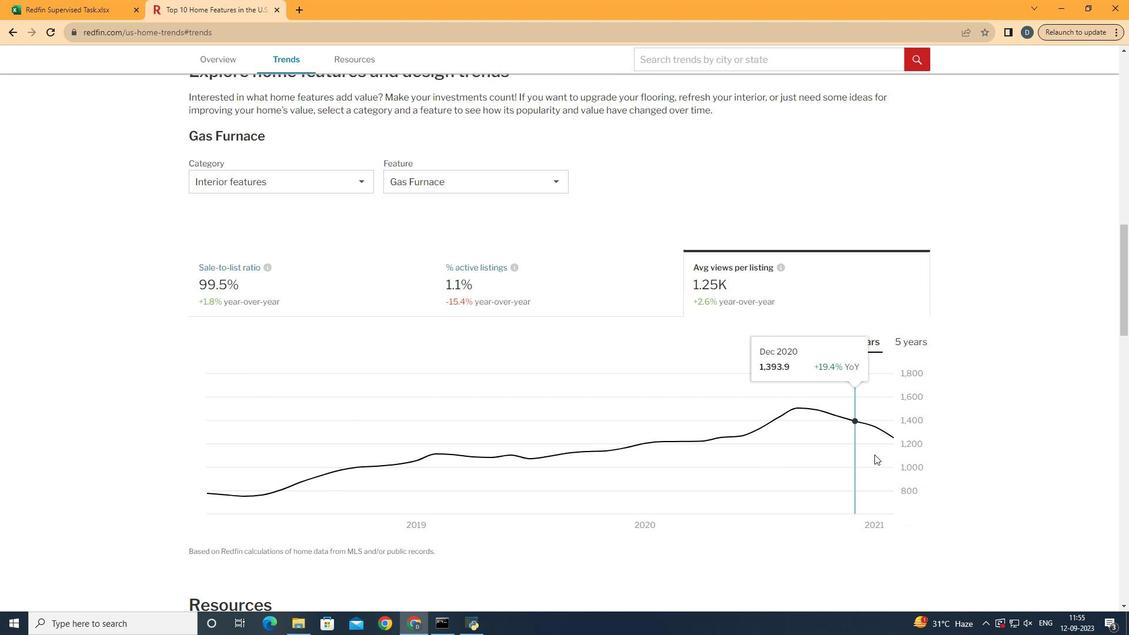 
